 Task: Look for space in Carlet, Spain from 2nd August, 2023 to 12th August, 2023 for 2 adults in price range Rs.5000 to Rs.10000. Place can be private room with 1  bedroom having 1 bed and 1 bathroom. Property type can be house, flat, guest house, hotel. Booking option can be shelf check-in. Required host language is English.
Action: Mouse moved to (278, 162)
Screenshot: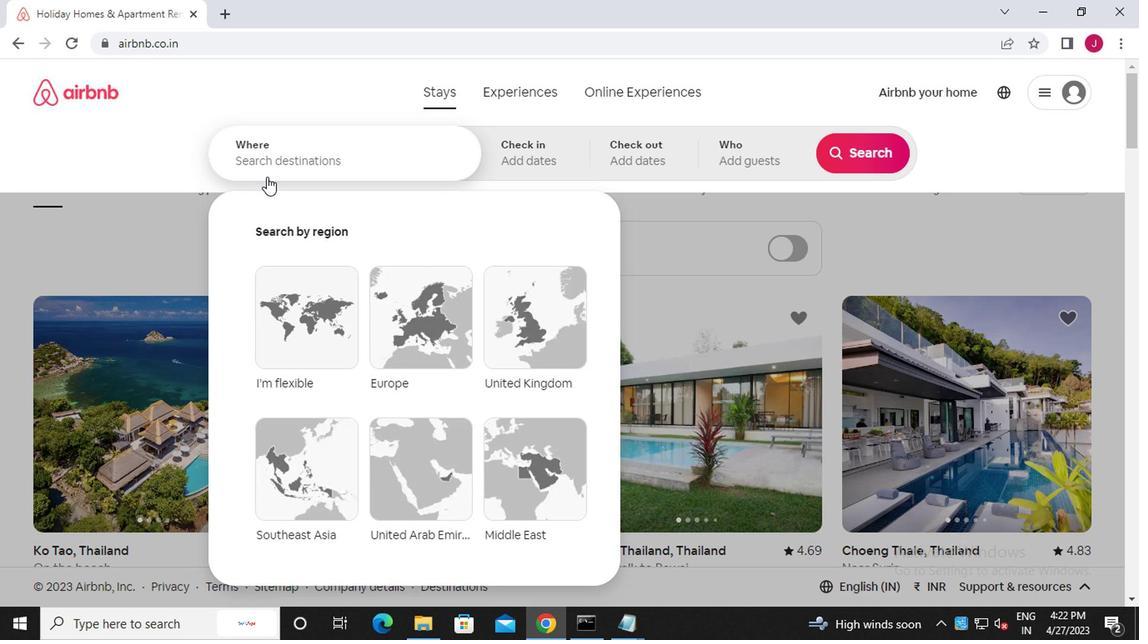 
Action: Mouse pressed left at (278, 162)
Screenshot: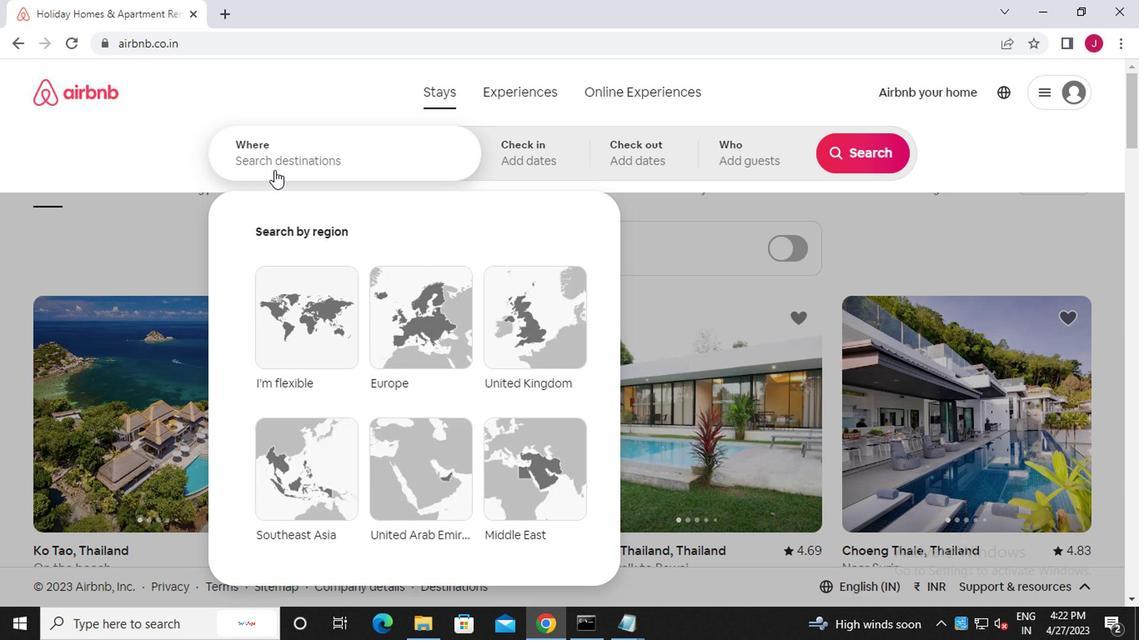
Action: Key pressed c<Key.caps_lock>arlet,<Key.caps_lock>s<Key.caps_lock>pain
Screenshot: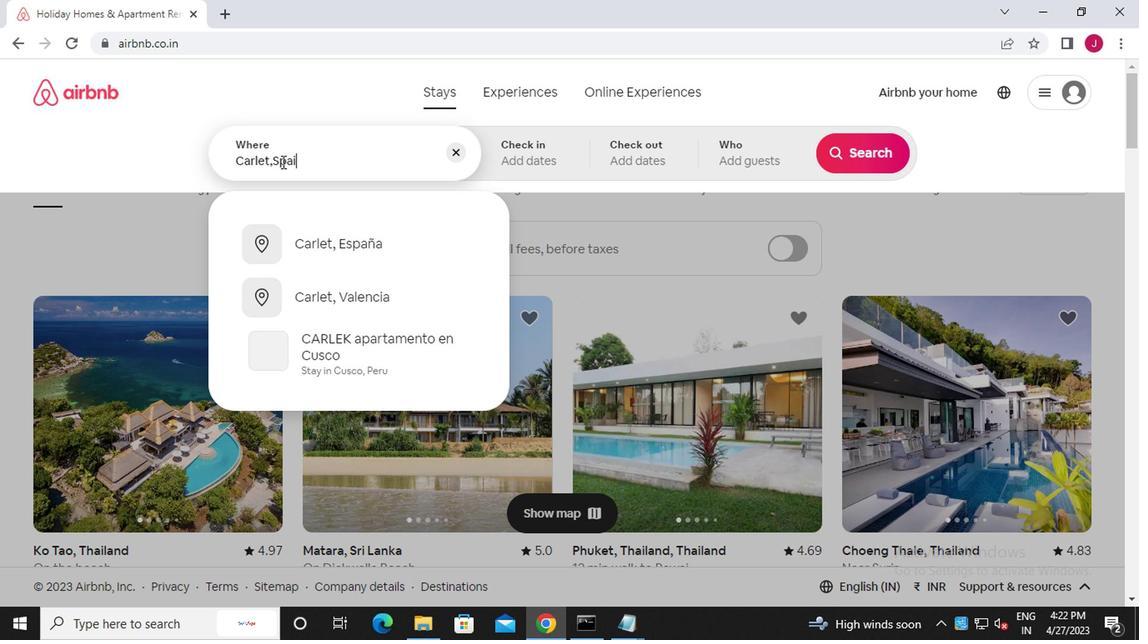 
Action: Mouse moved to (528, 150)
Screenshot: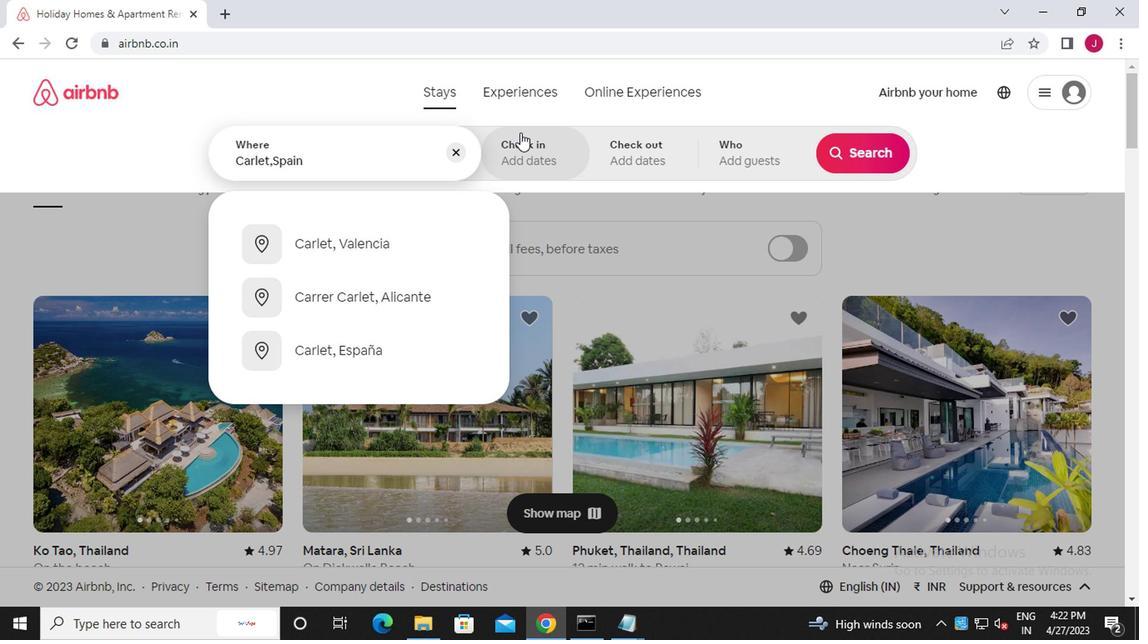 
Action: Mouse pressed left at (528, 150)
Screenshot: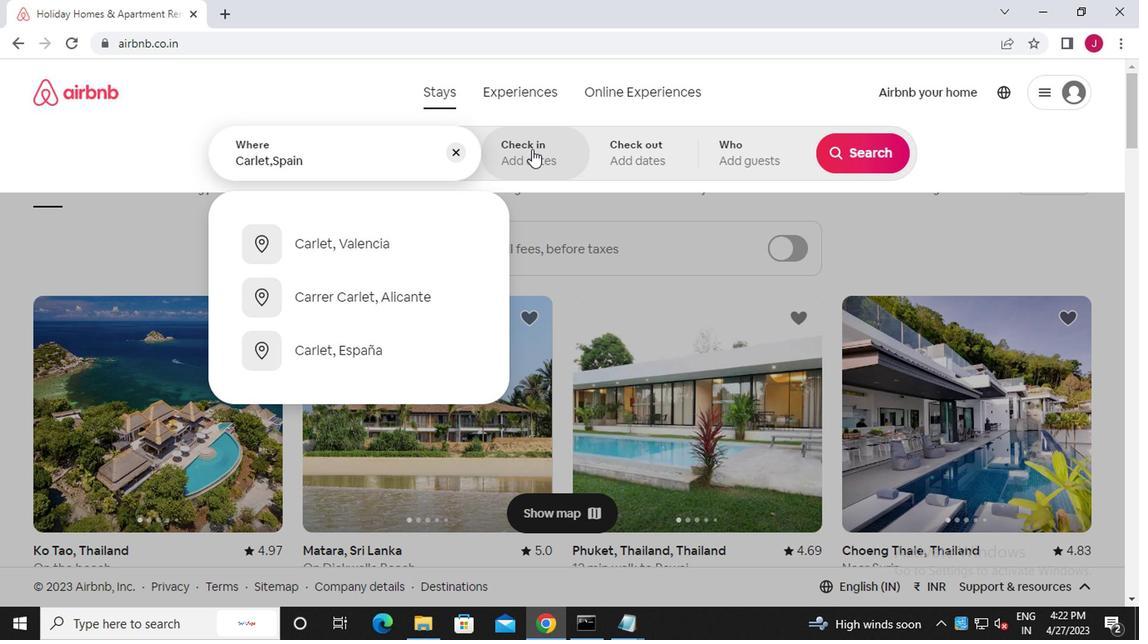 
Action: Mouse moved to (854, 290)
Screenshot: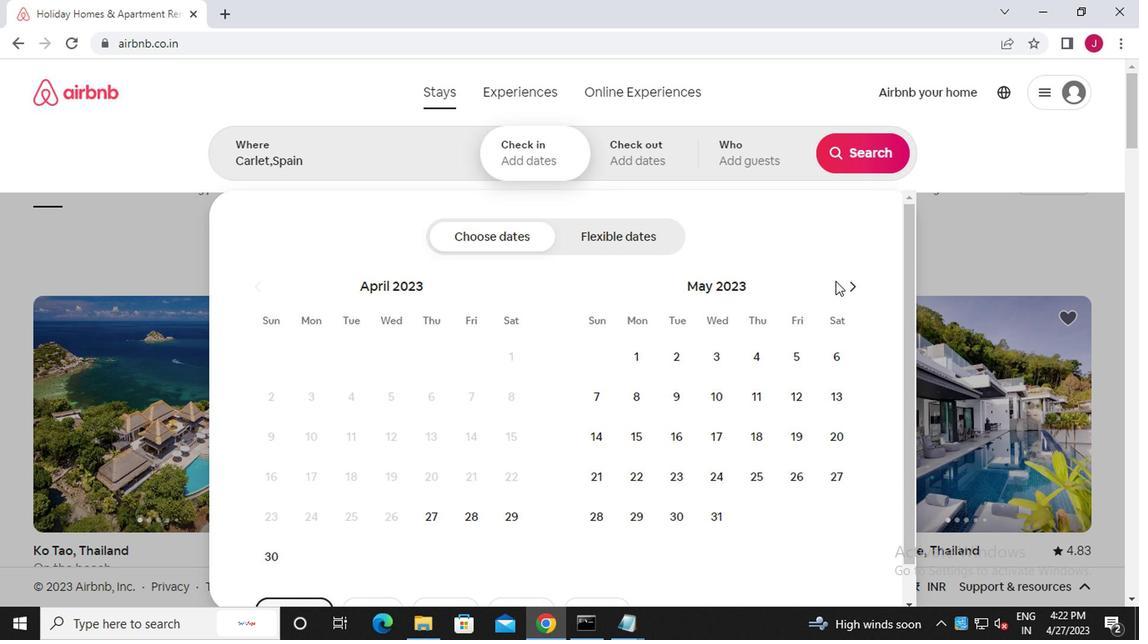 
Action: Mouse pressed left at (854, 290)
Screenshot: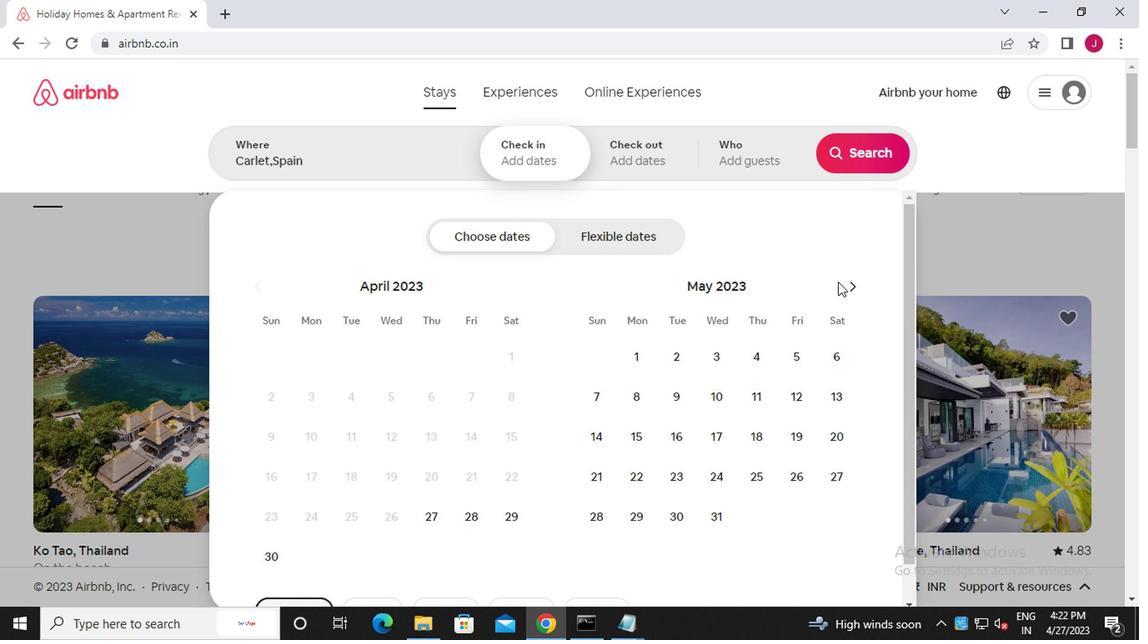 
Action: Mouse moved to (851, 288)
Screenshot: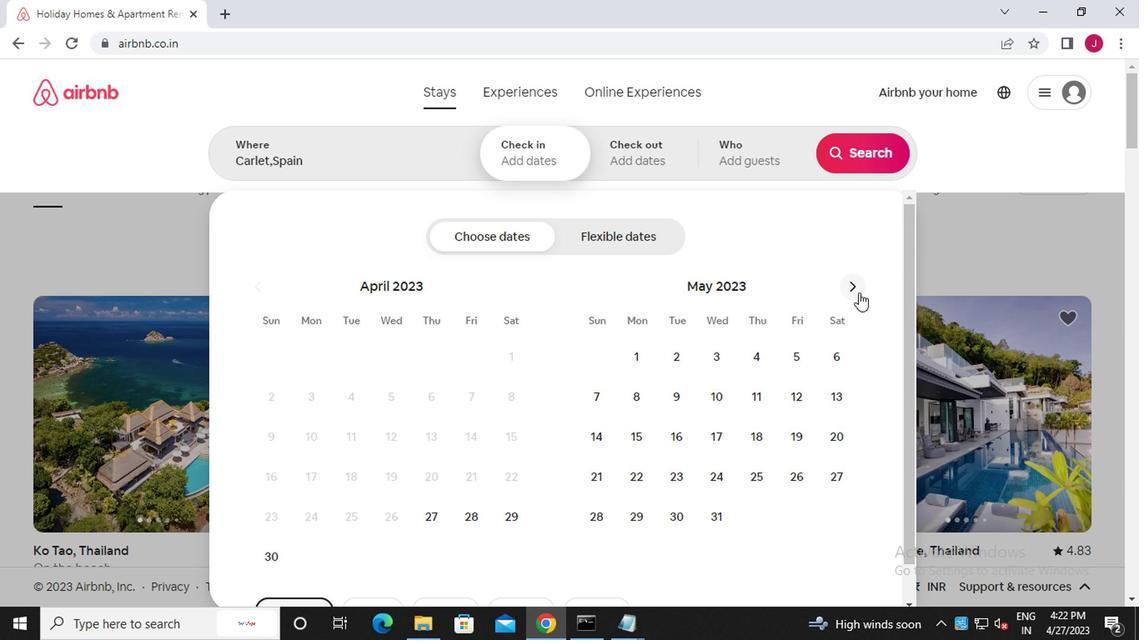 
Action: Mouse pressed left at (851, 288)
Screenshot: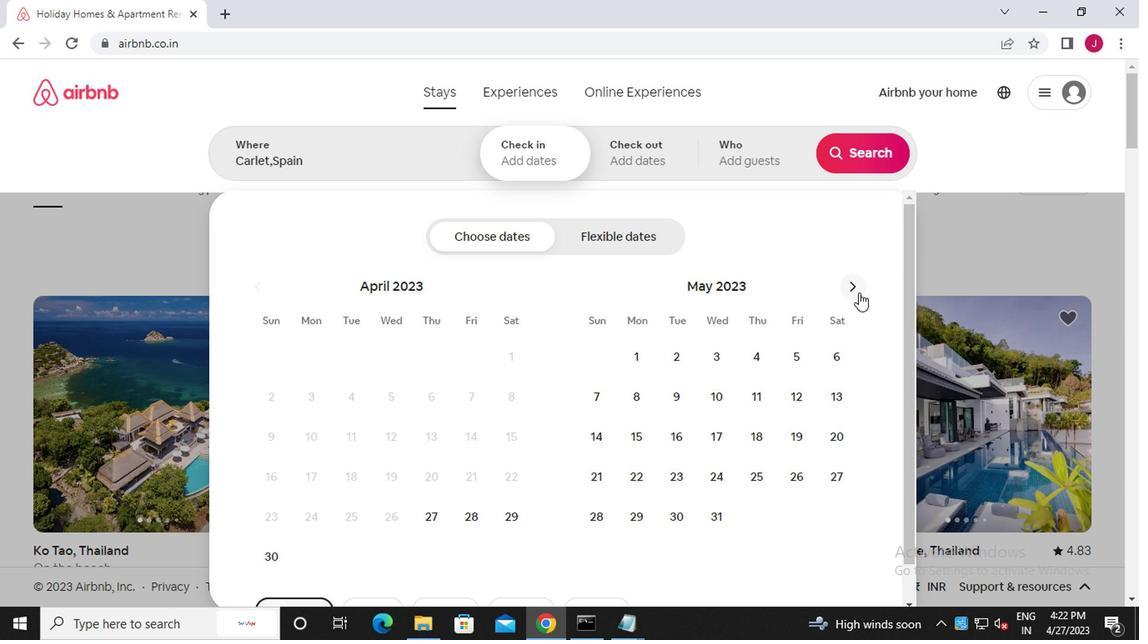 
Action: Mouse pressed left at (851, 288)
Screenshot: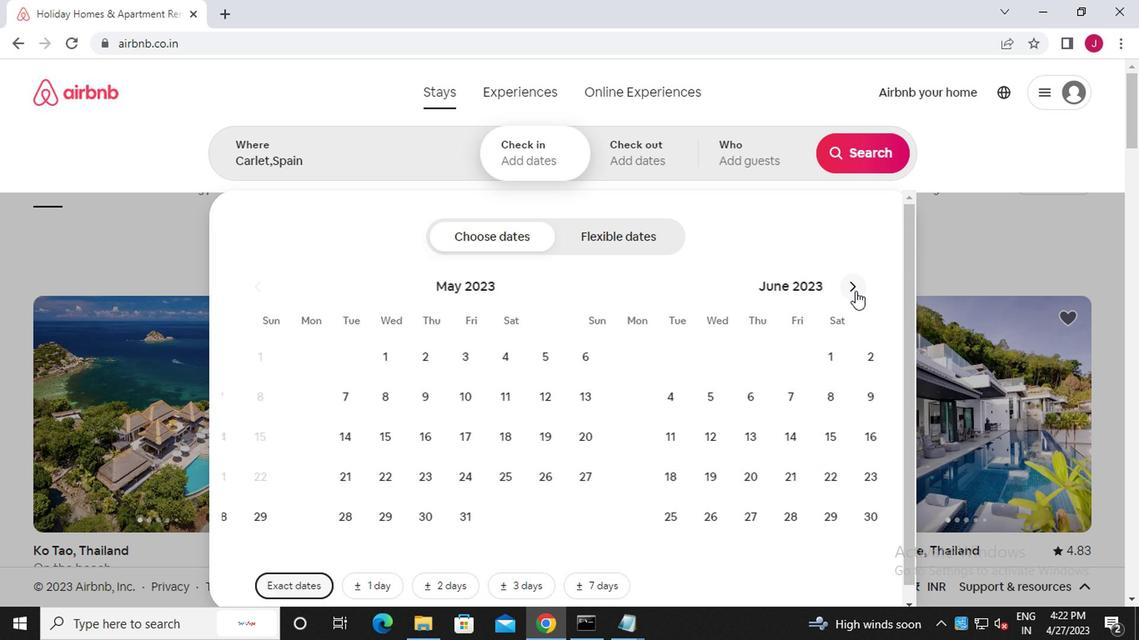 
Action: Mouse pressed left at (851, 288)
Screenshot: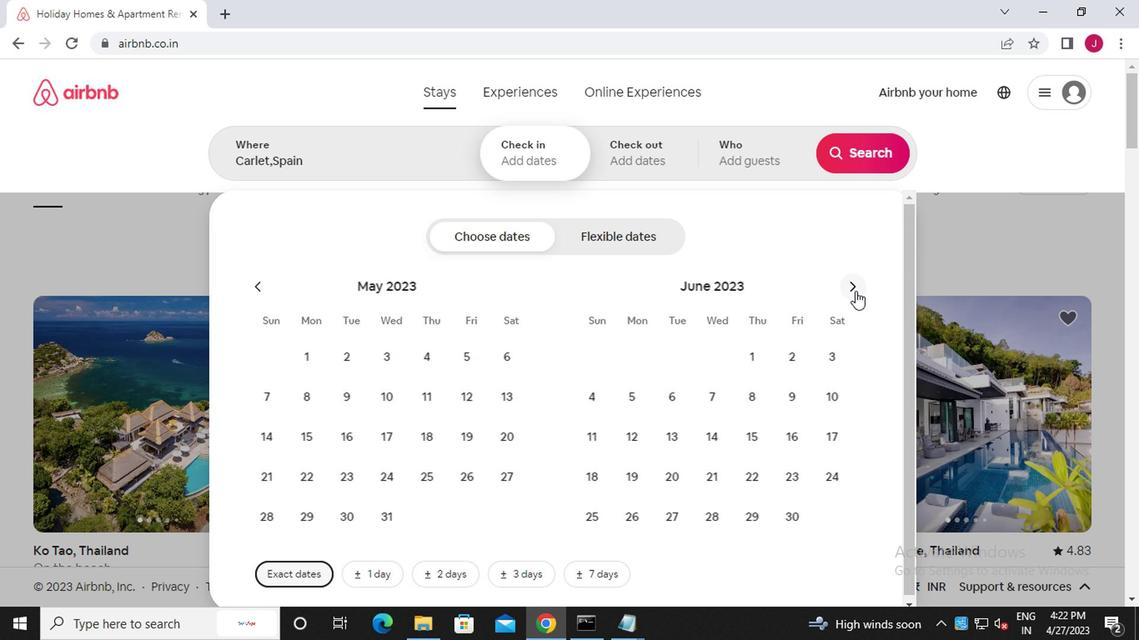 
Action: Mouse moved to (720, 347)
Screenshot: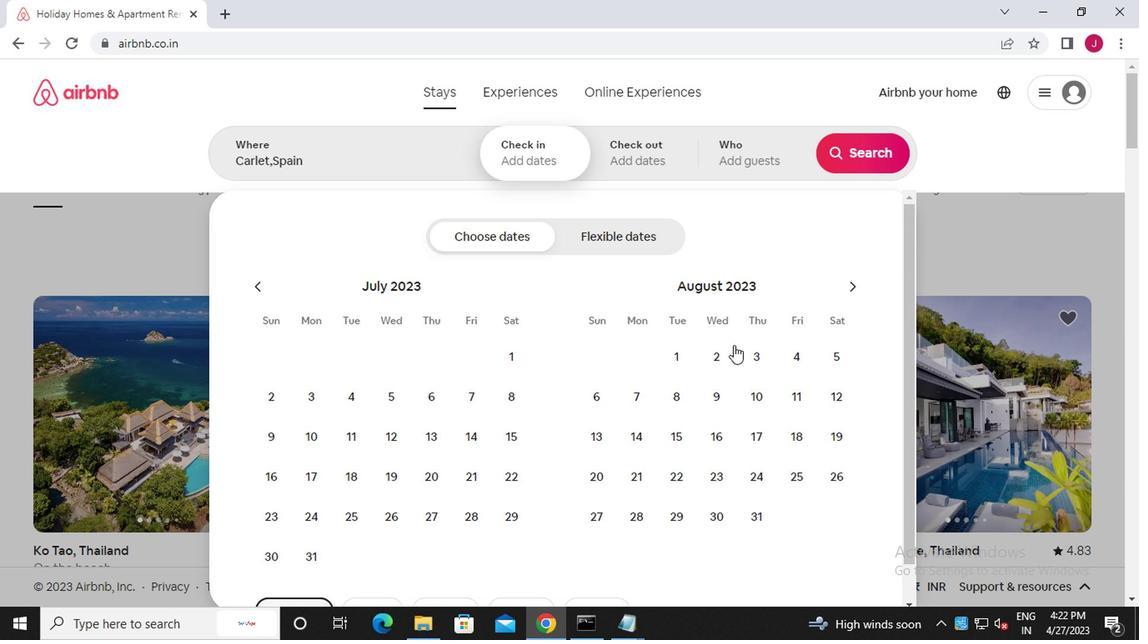 
Action: Mouse pressed left at (720, 347)
Screenshot: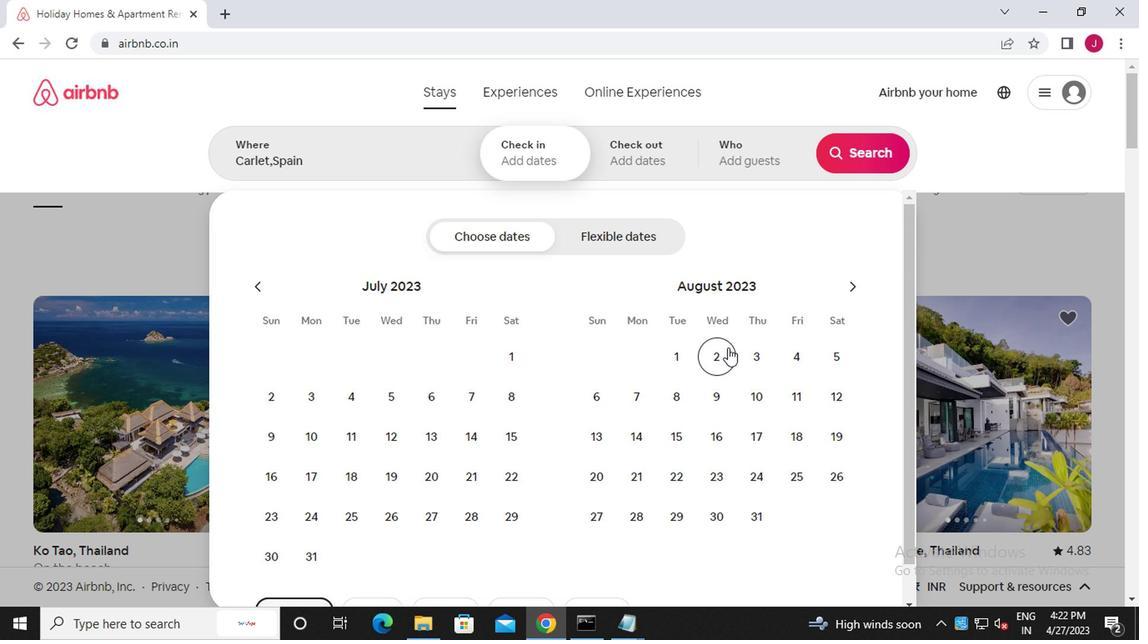 
Action: Mouse moved to (828, 386)
Screenshot: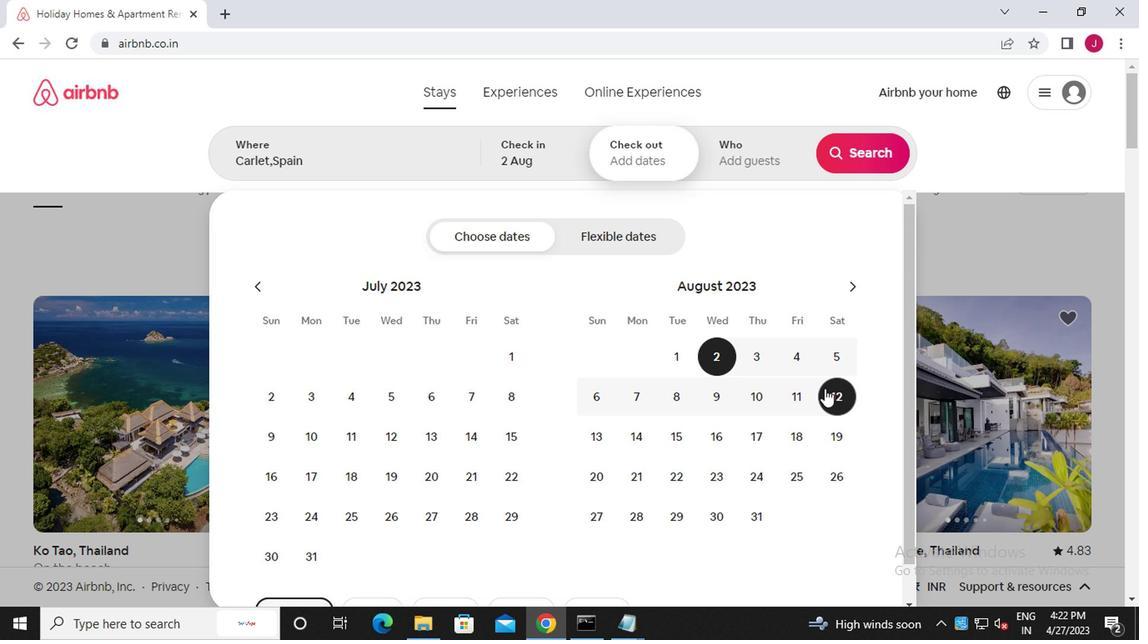 
Action: Mouse pressed left at (828, 386)
Screenshot: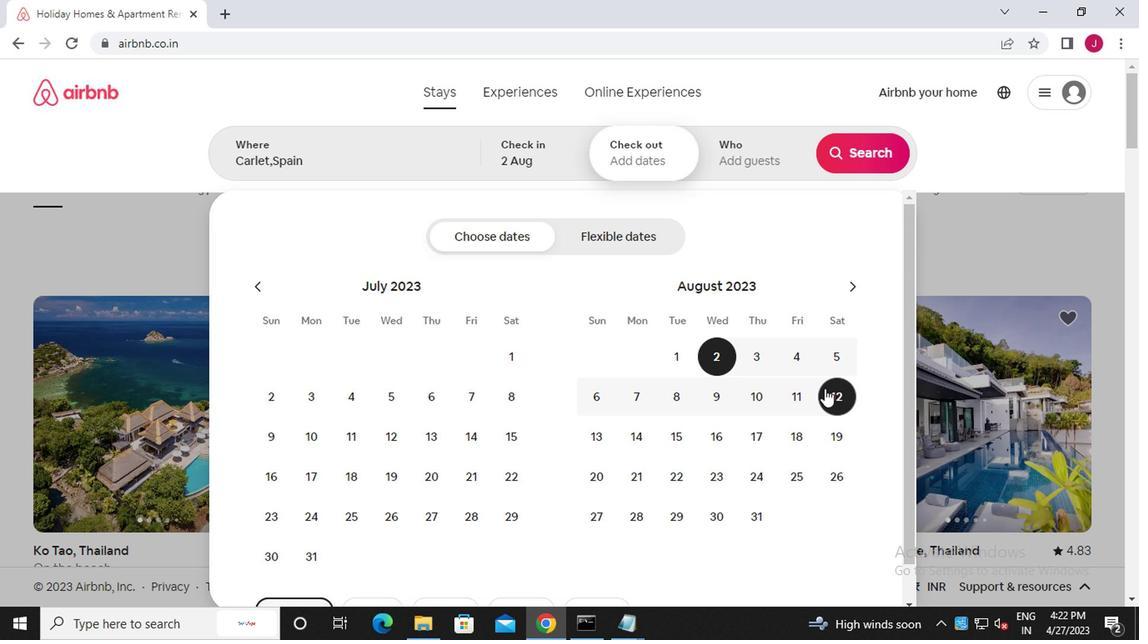 
Action: Mouse moved to (752, 158)
Screenshot: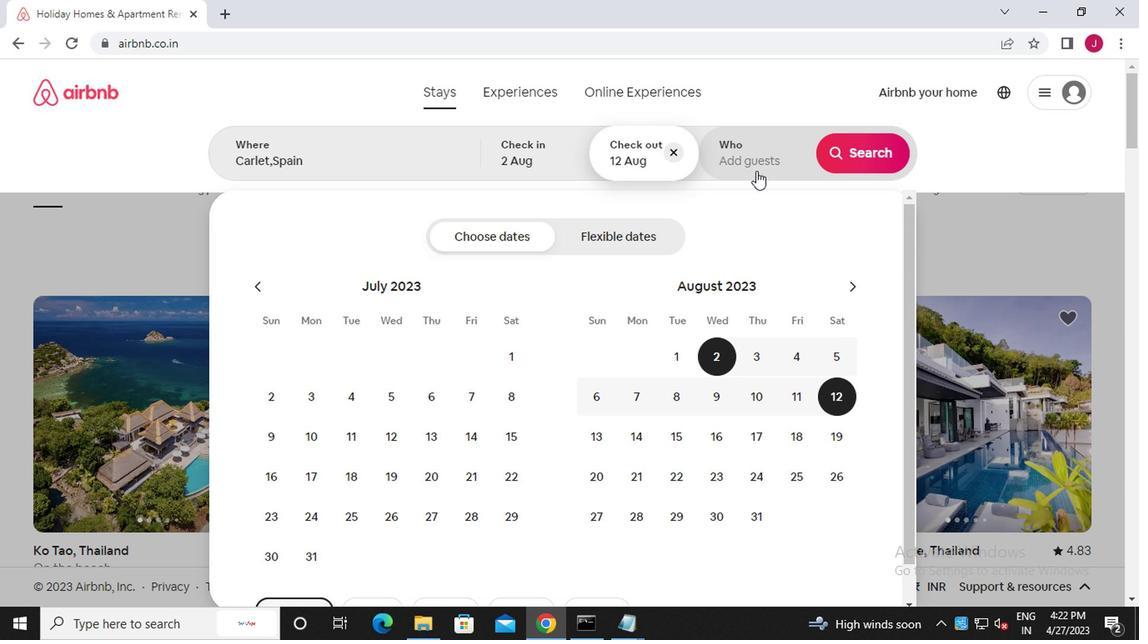 
Action: Mouse pressed left at (752, 158)
Screenshot: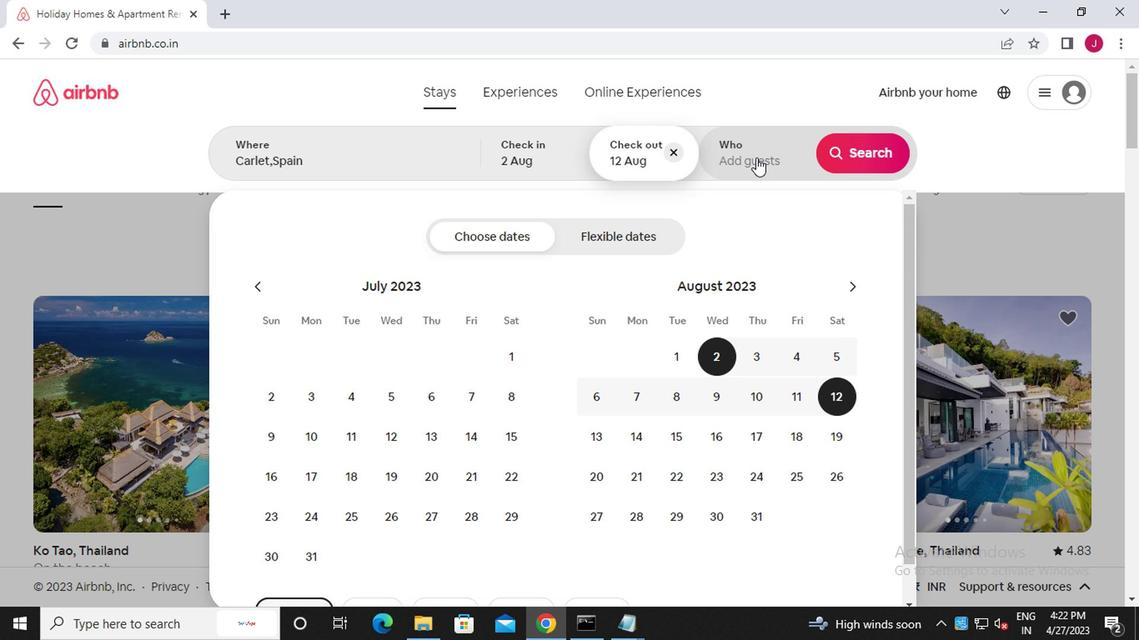 
Action: Mouse moved to (863, 245)
Screenshot: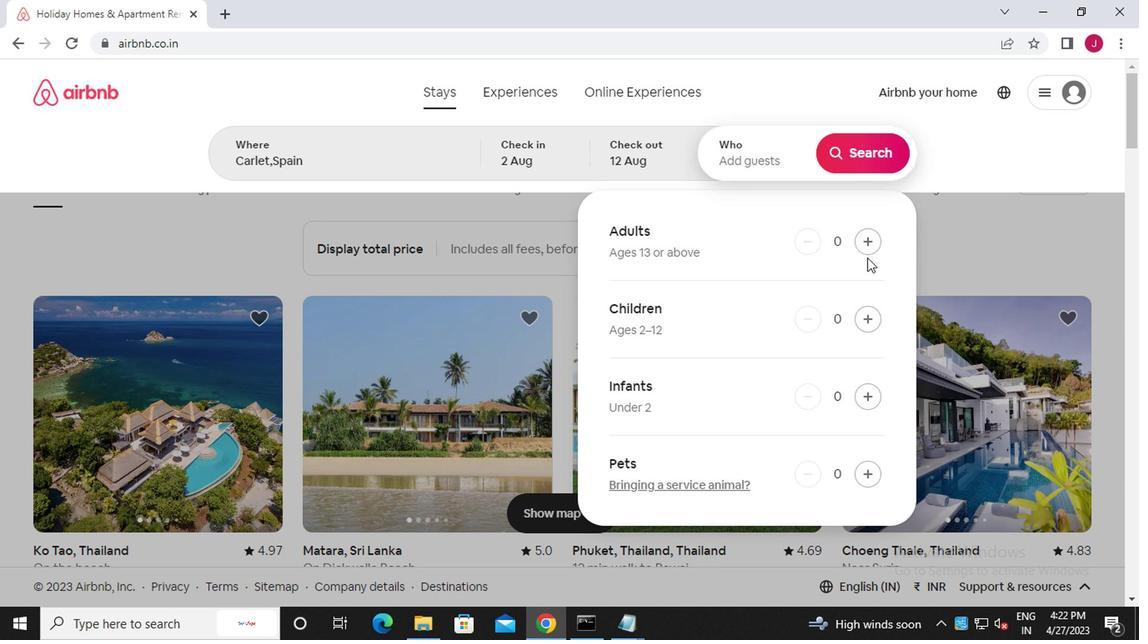 
Action: Mouse pressed left at (863, 245)
Screenshot: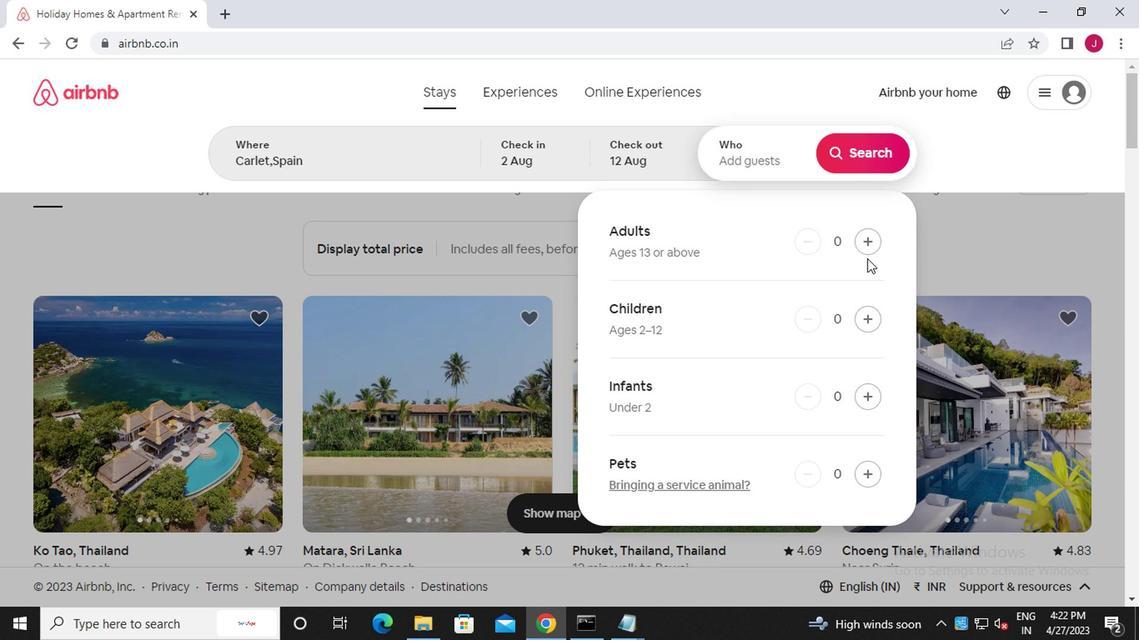 
Action: Mouse pressed left at (863, 245)
Screenshot: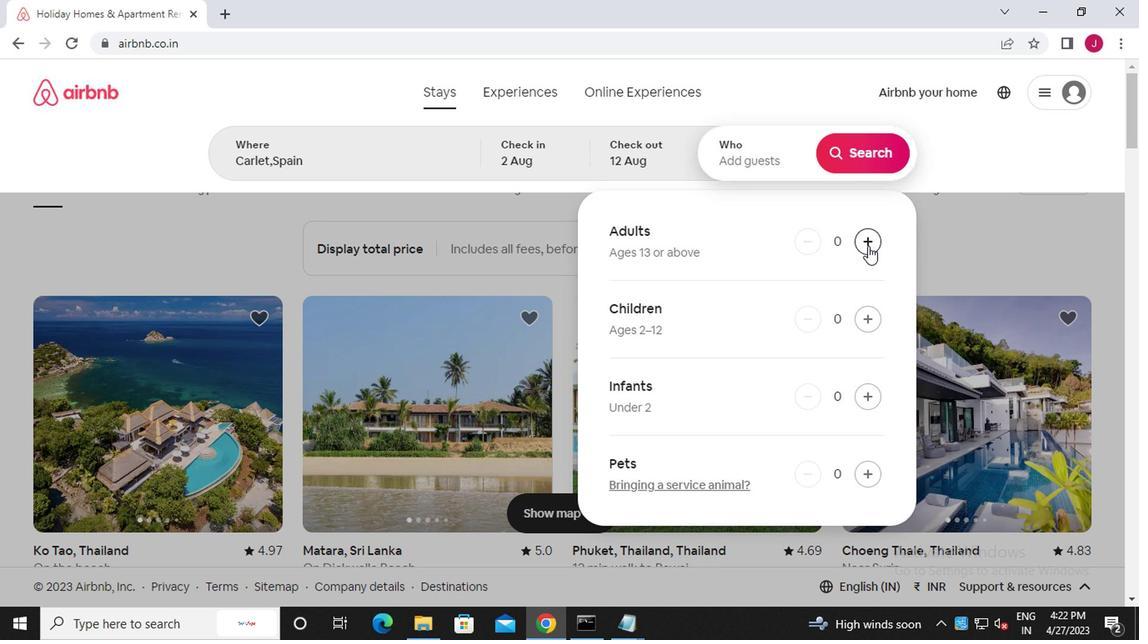 
Action: Mouse moved to (851, 148)
Screenshot: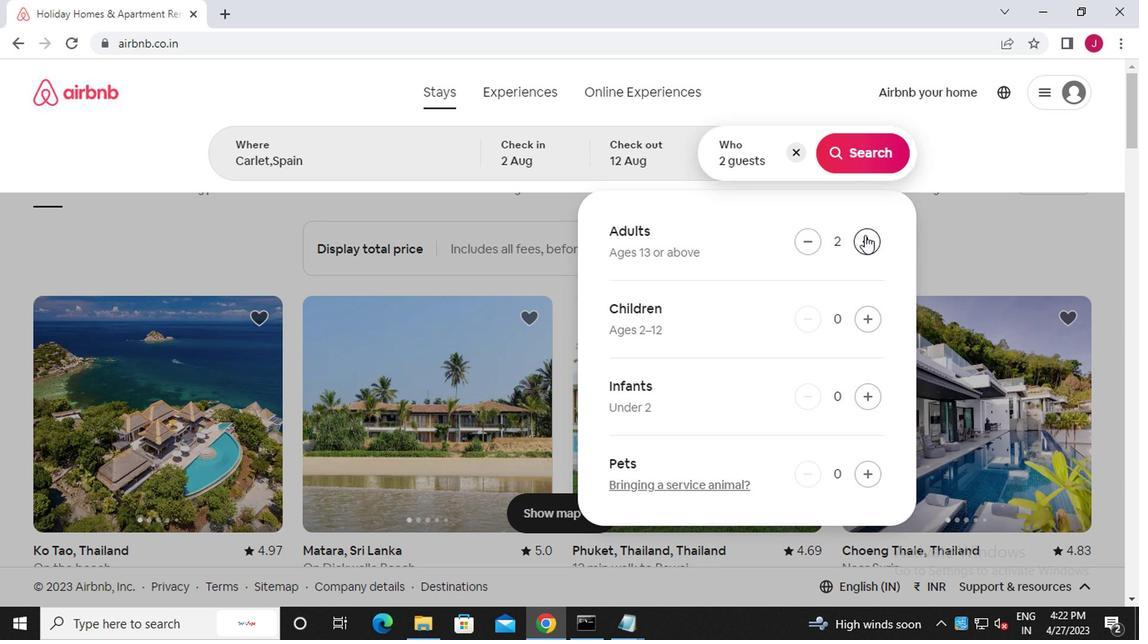 
Action: Mouse pressed left at (851, 148)
Screenshot: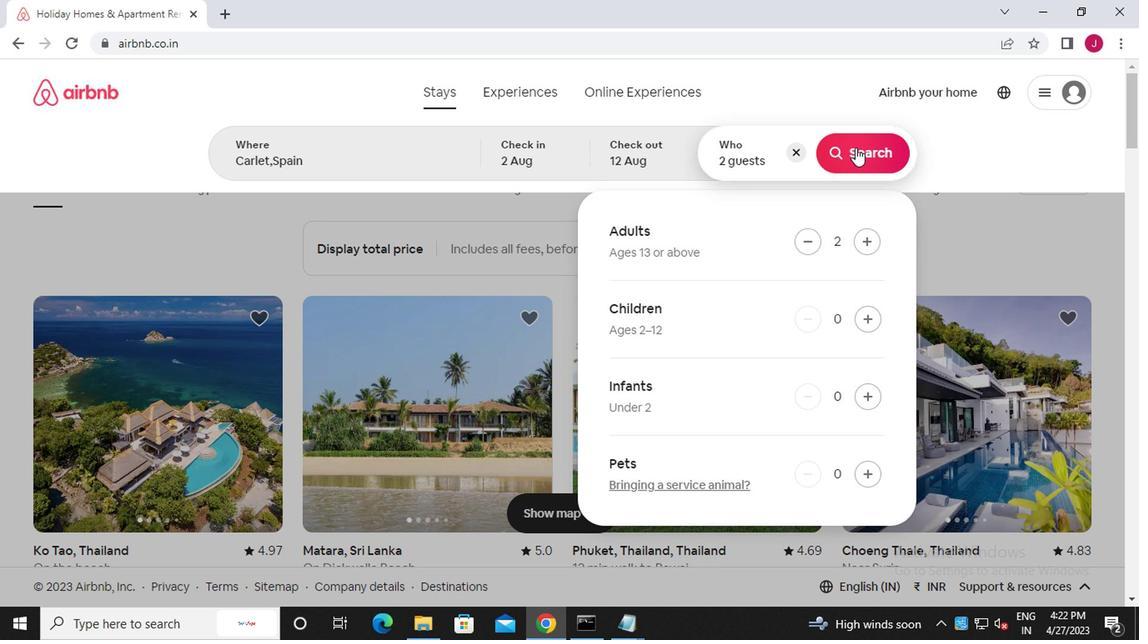 
Action: Mouse moved to (1063, 160)
Screenshot: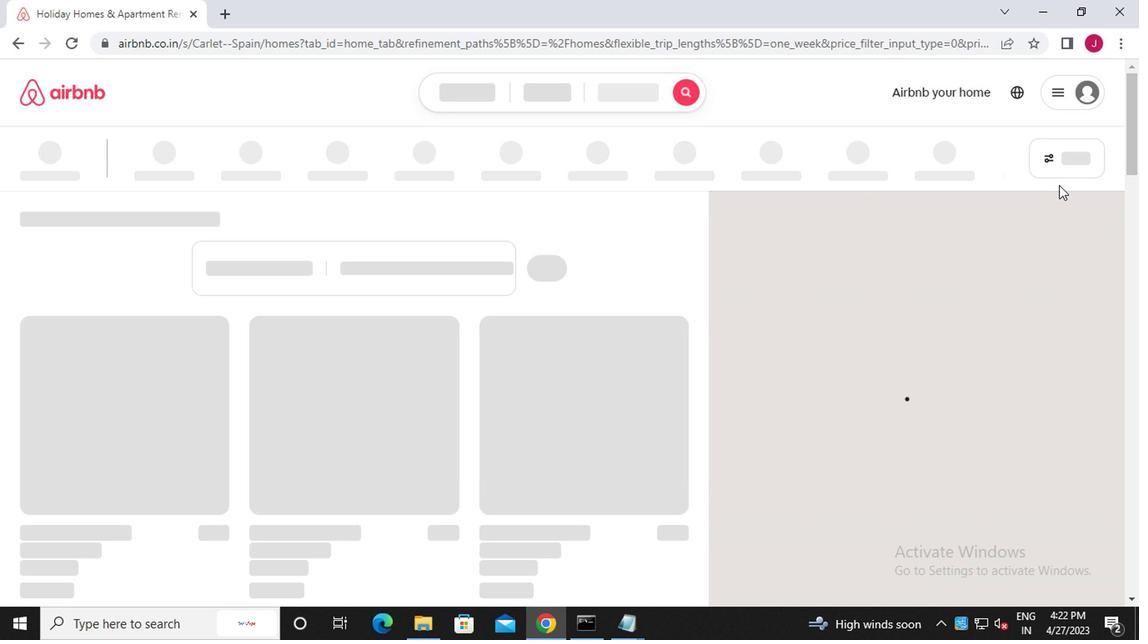 
Action: Mouse pressed left at (1063, 160)
Screenshot: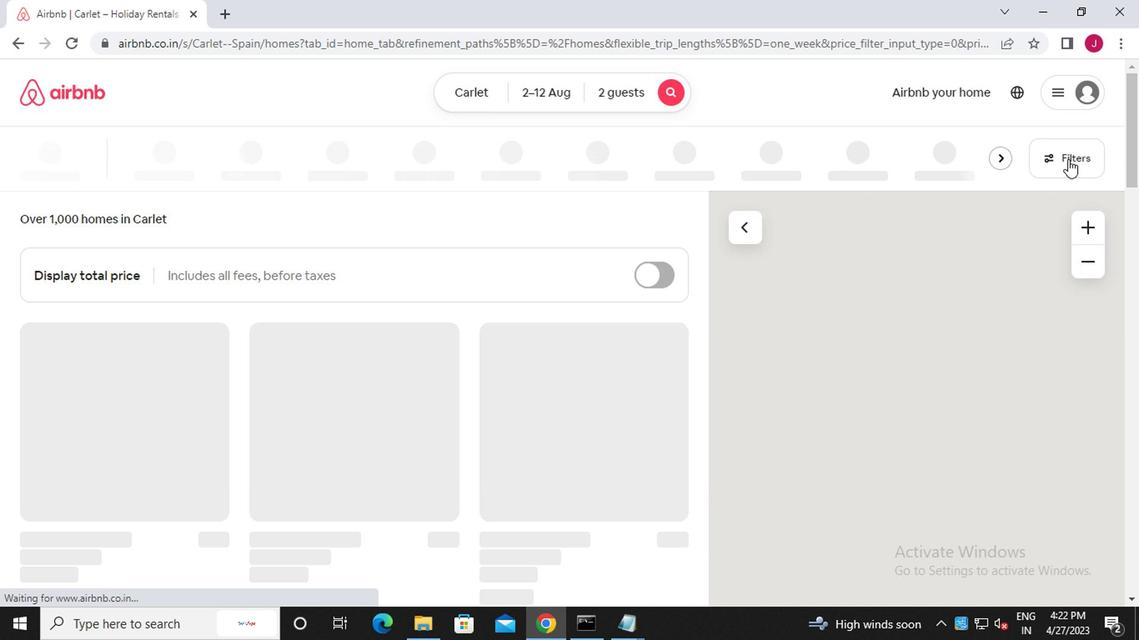 
Action: Mouse moved to (390, 363)
Screenshot: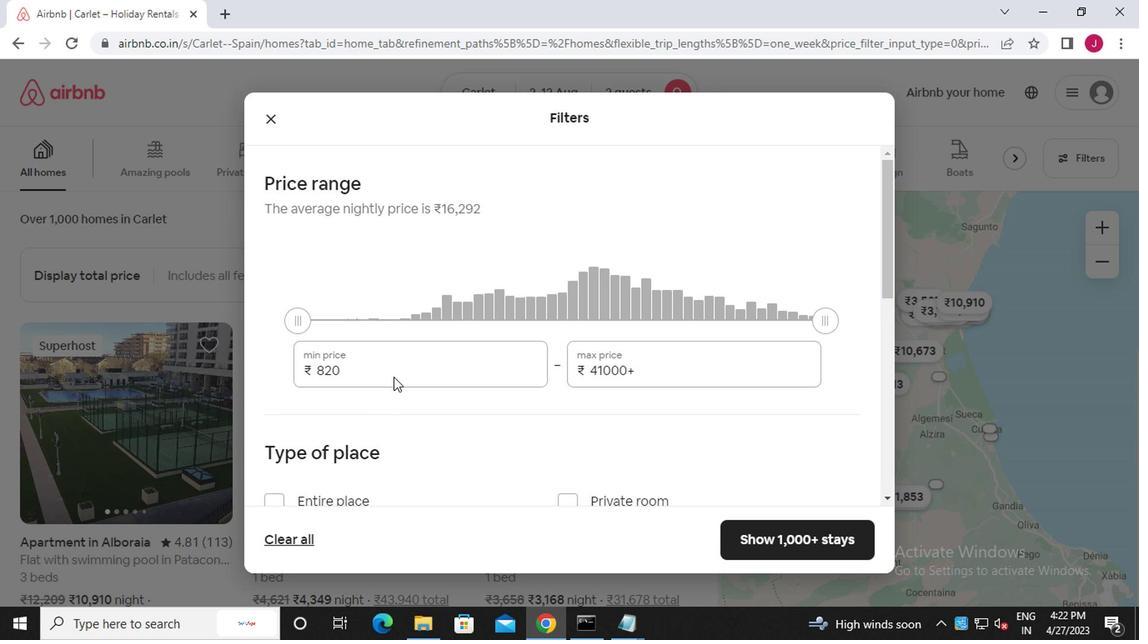 
Action: Mouse pressed left at (390, 363)
Screenshot: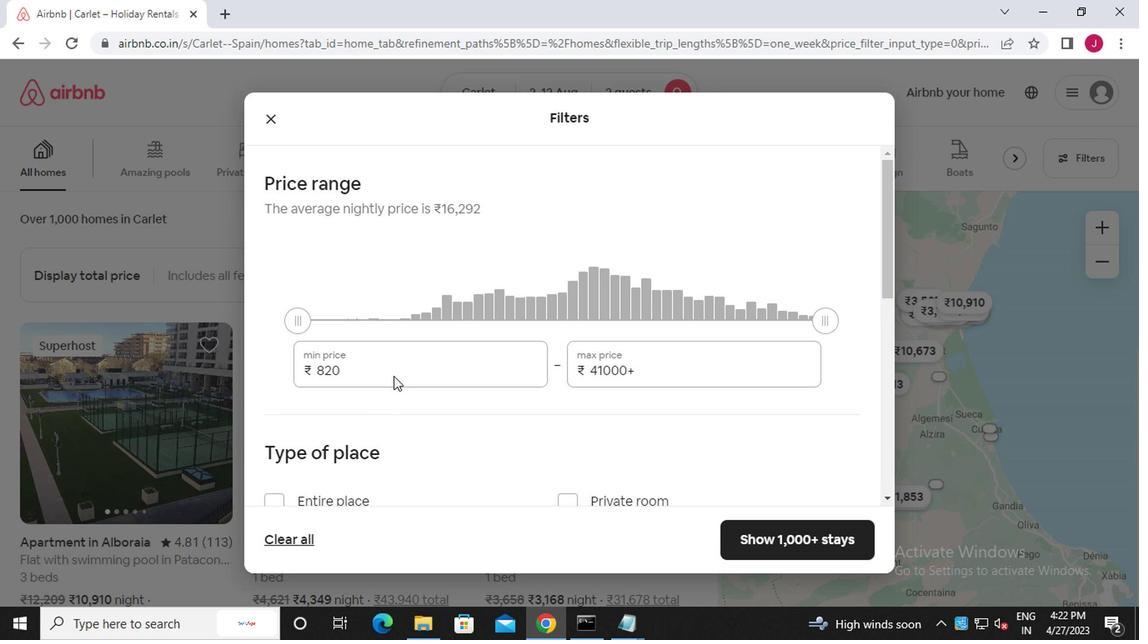 
Action: Mouse moved to (380, 358)
Screenshot: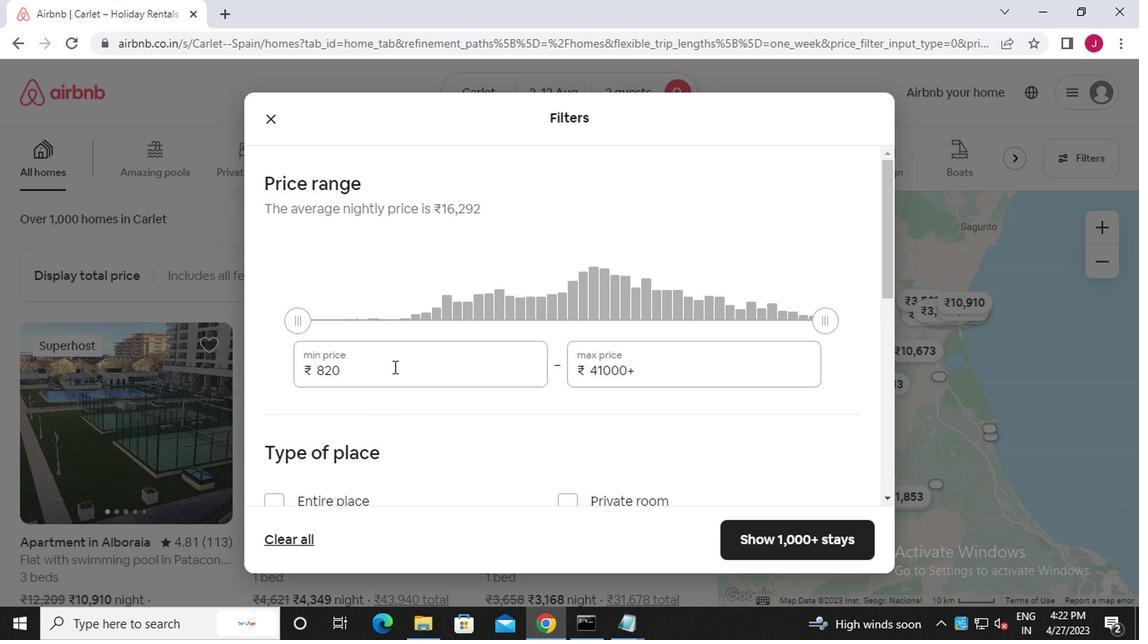
Action: Key pressed <Key.backspace><Key.backspace><Key.backspace><Key.backspace><Key.backspace><Key.backspace><Key.backspace><<101>><<96>><<96>><<96>>
Screenshot: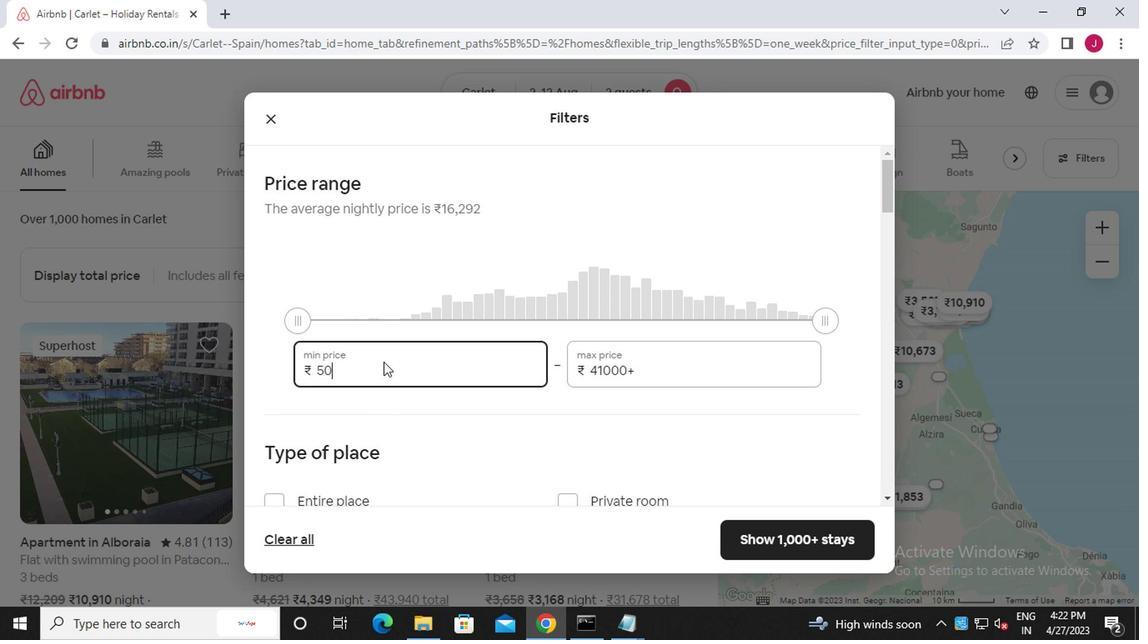 
Action: Mouse moved to (644, 372)
Screenshot: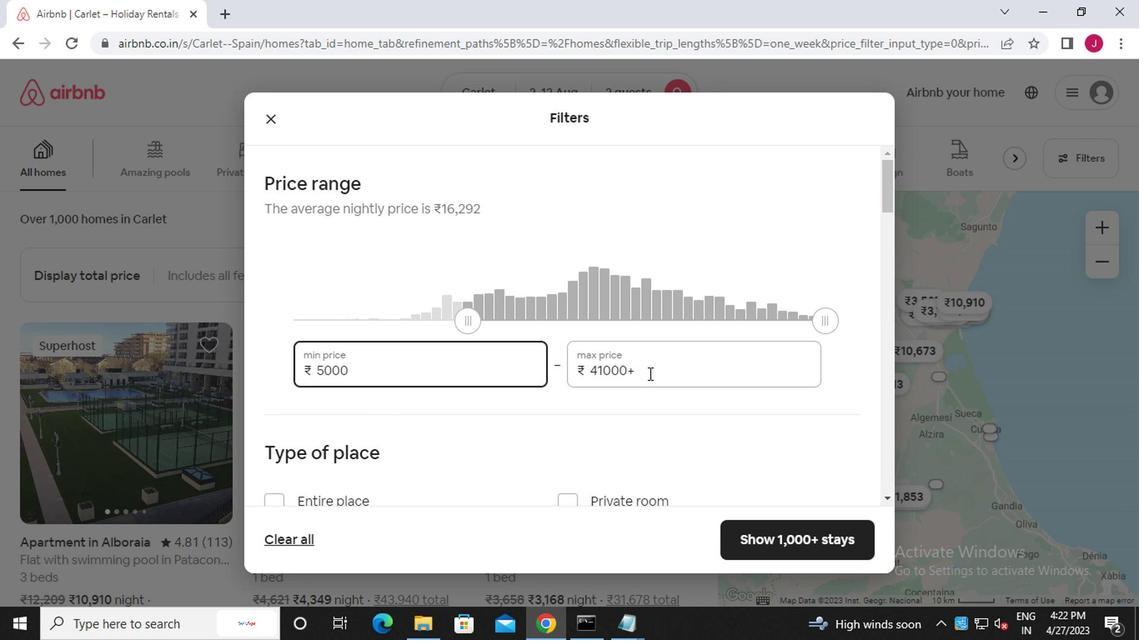 
Action: Mouse pressed left at (644, 372)
Screenshot: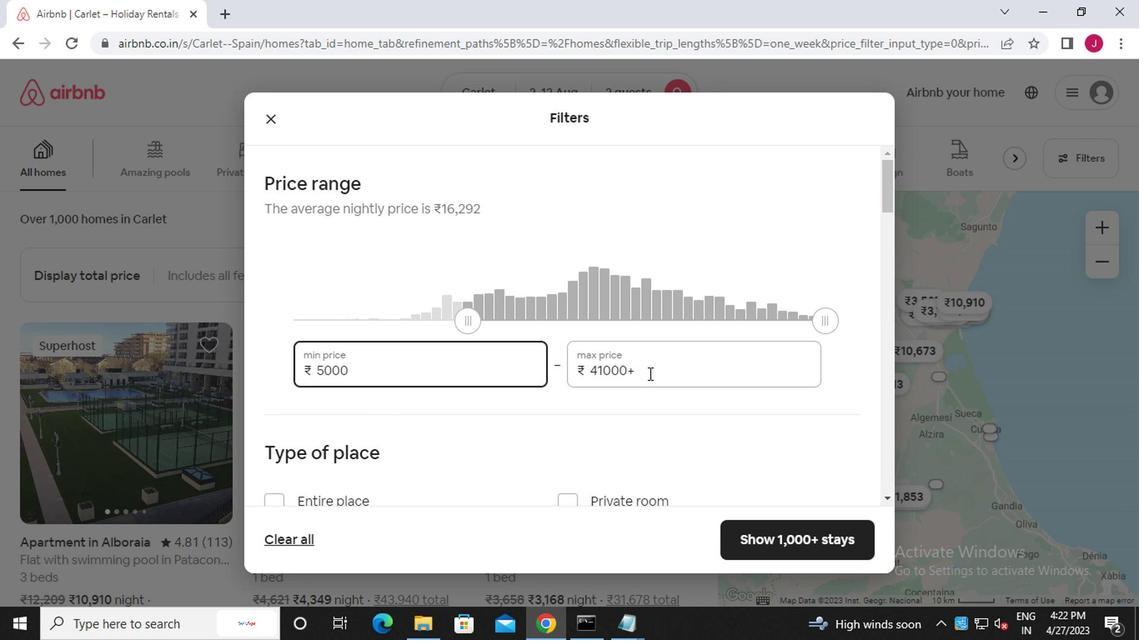 
Action: Mouse moved to (644, 372)
Screenshot: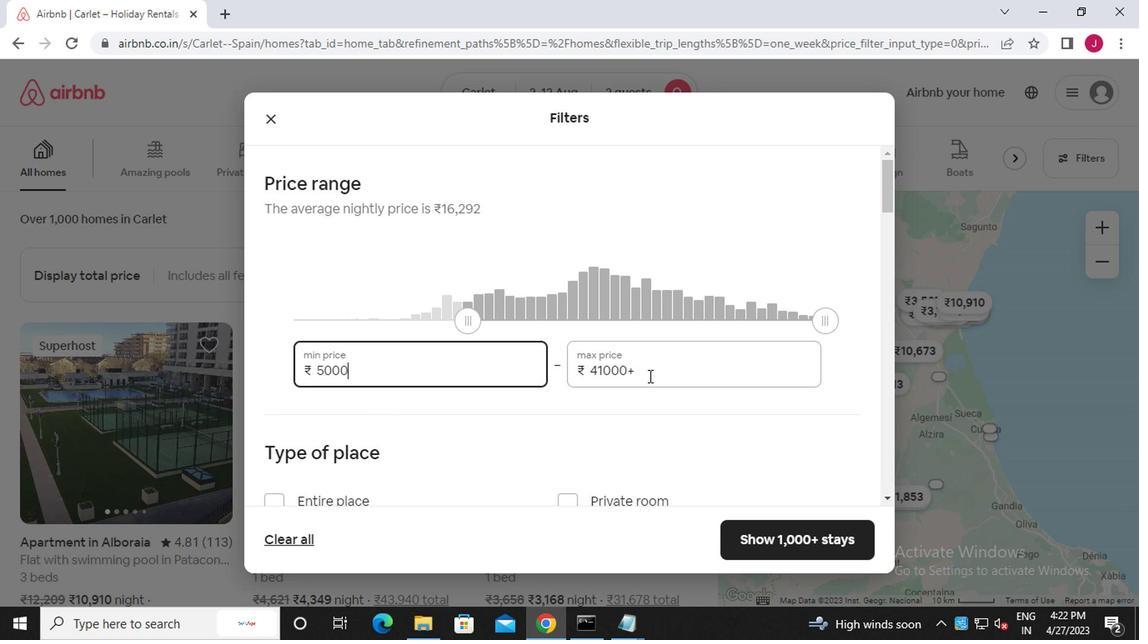 
Action: Key pressed <Key.backspace><Key.backspace><Key.backspace><Key.backspace><Key.backspace><Key.backspace><Key.backspace><Key.backspace><Key.backspace><Key.backspace><Key.backspace><Key.backspace><<97>><<96>><<96>><<96>><<96>>
Screenshot: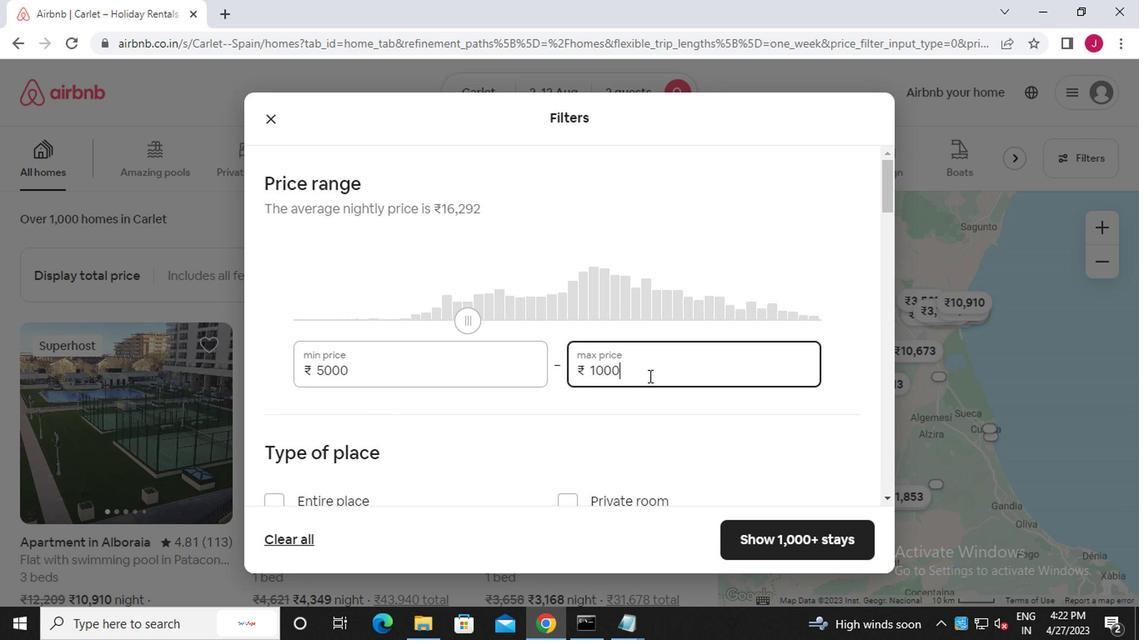 
Action: Mouse scrolled (644, 371) with delta (0, 0)
Screenshot: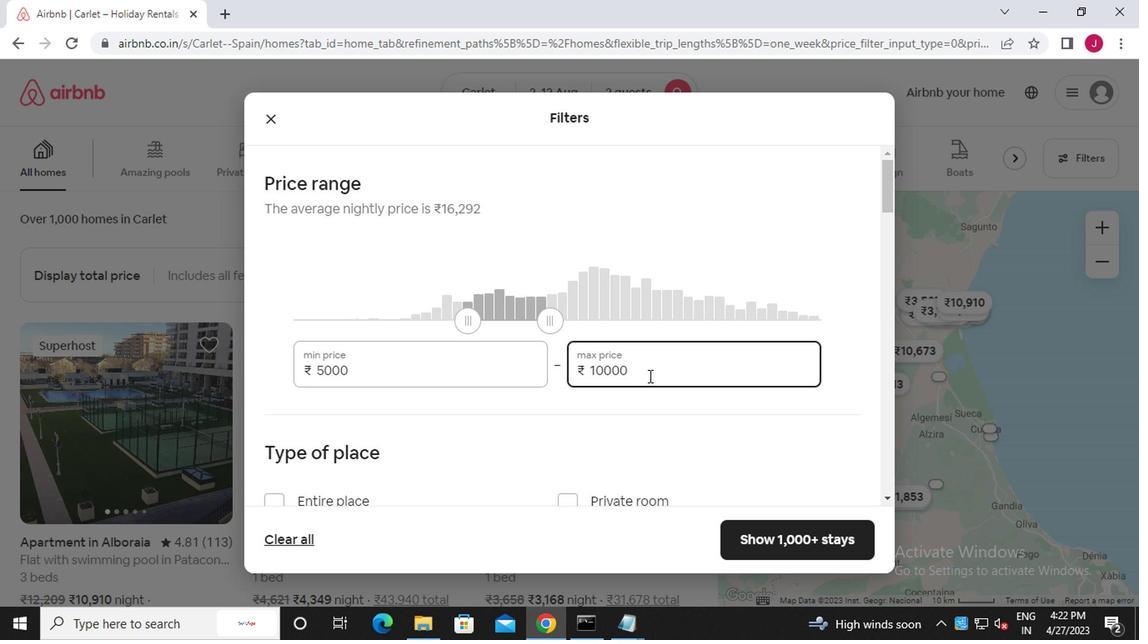
Action: Mouse scrolled (644, 371) with delta (0, 0)
Screenshot: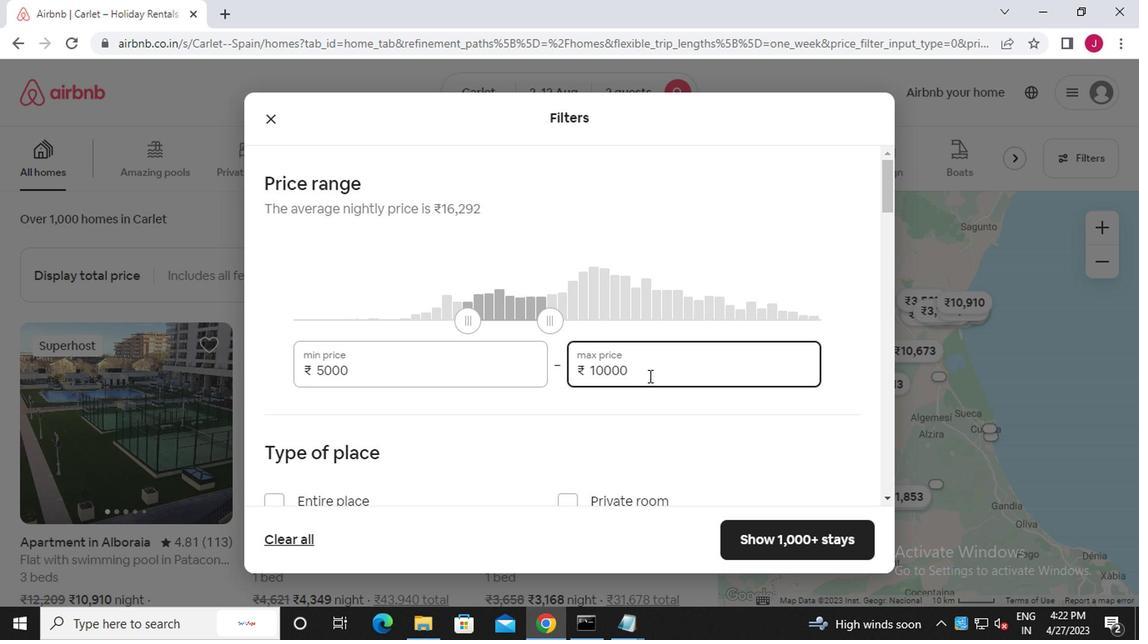 
Action: Mouse scrolled (644, 371) with delta (0, 0)
Screenshot: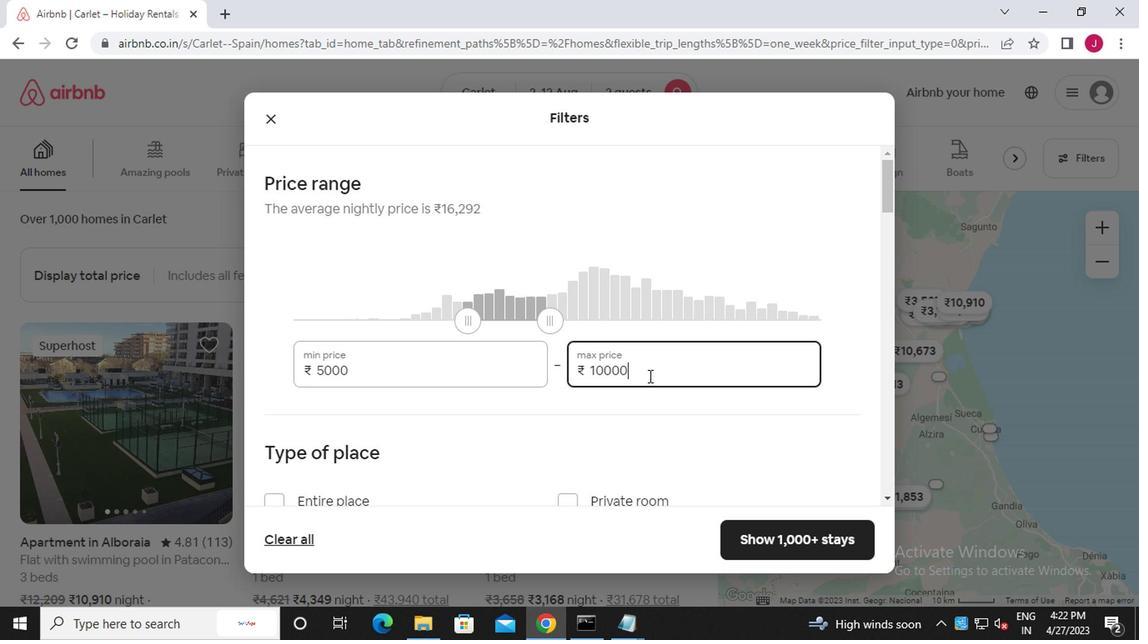 
Action: Mouse moved to (520, 354)
Screenshot: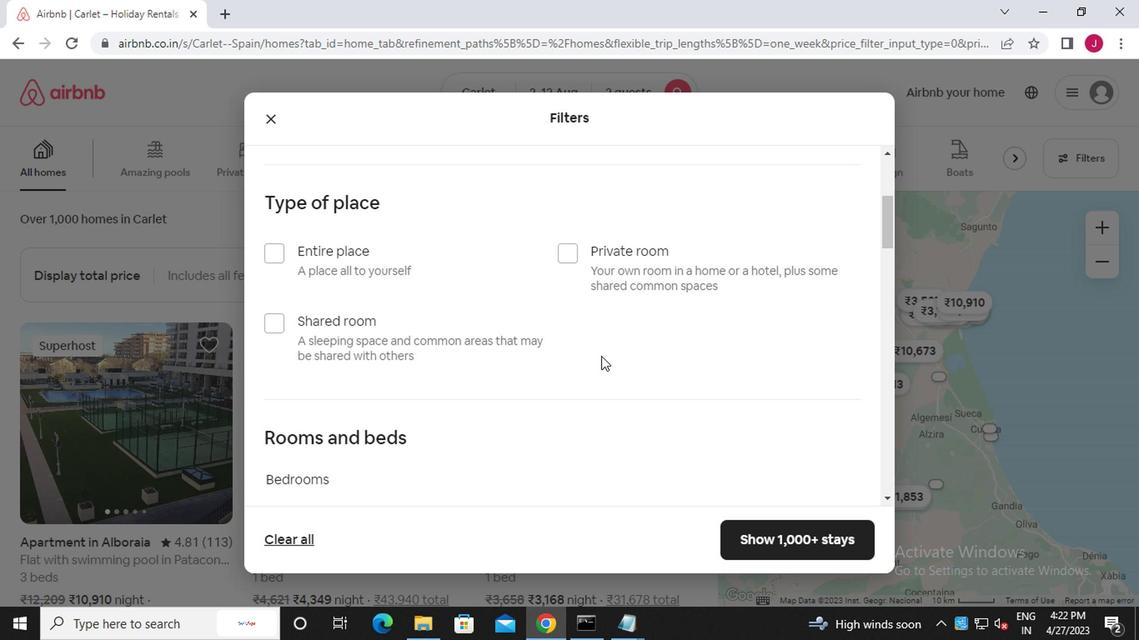 
Action: Mouse scrolled (520, 353) with delta (0, 0)
Screenshot: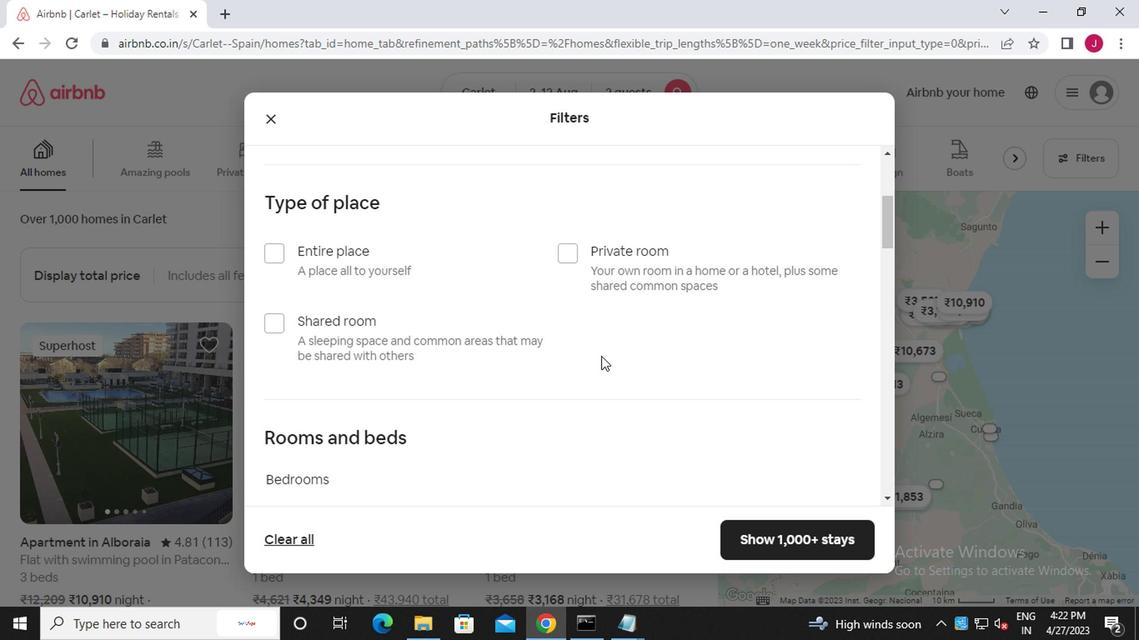 
Action: Mouse moved to (569, 166)
Screenshot: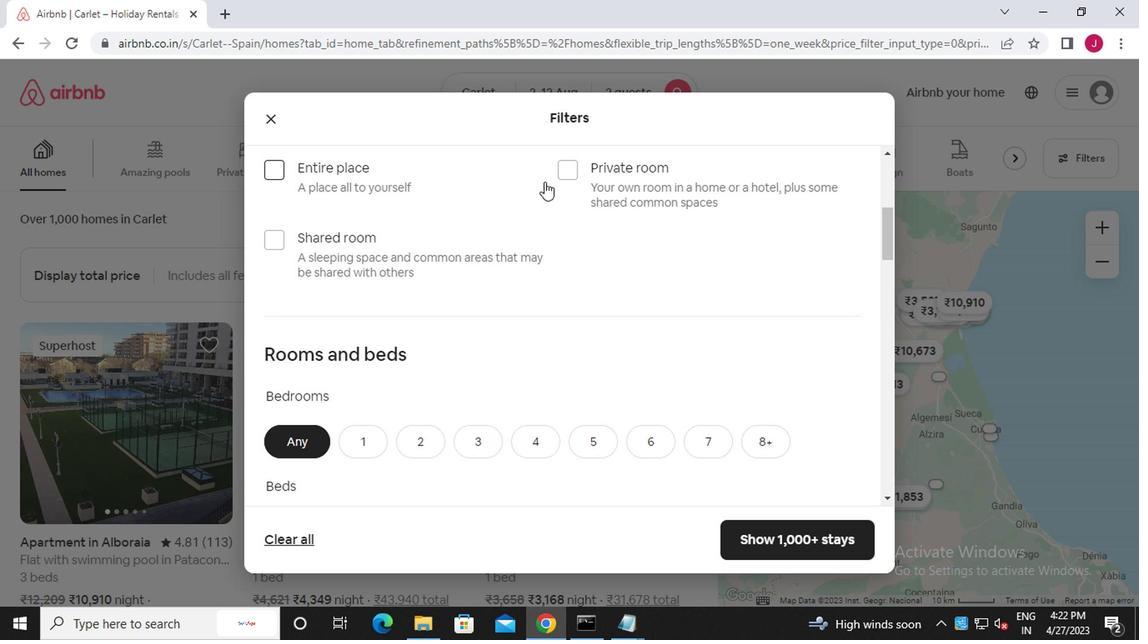 
Action: Mouse pressed left at (569, 166)
Screenshot: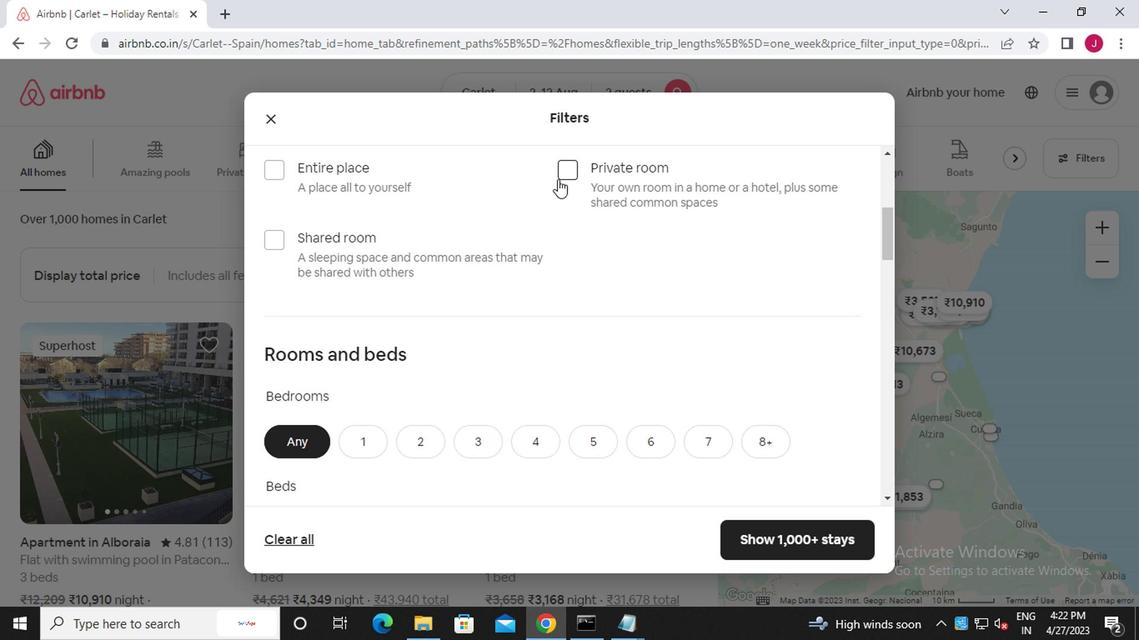 
Action: Mouse moved to (439, 284)
Screenshot: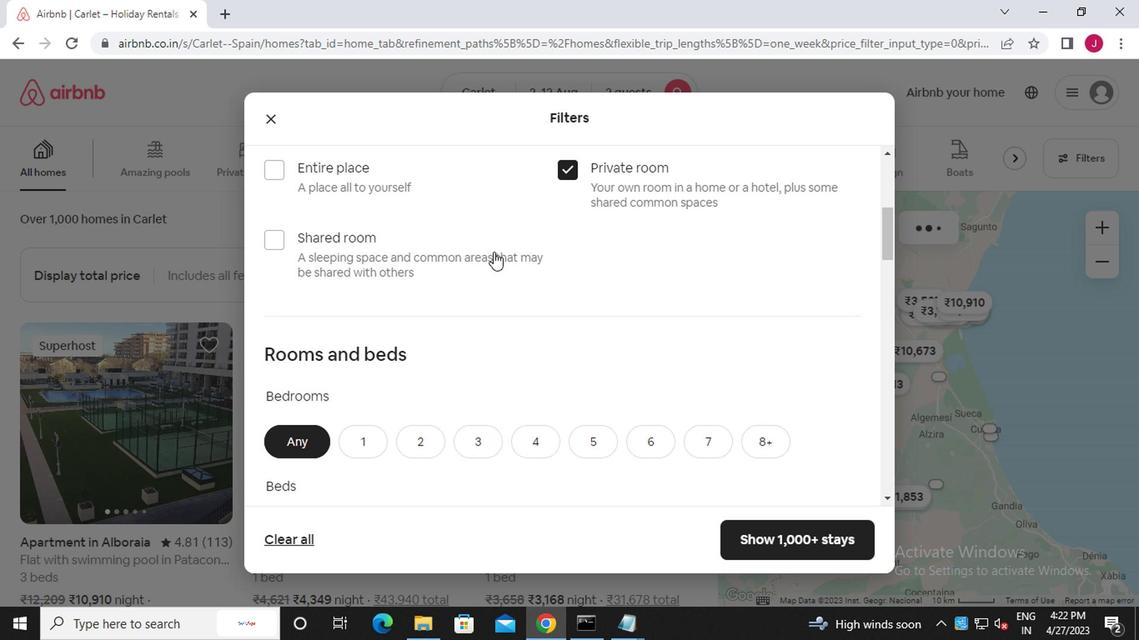 
Action: Mouse scrolled (439, 283) with delta (0, -1)
Screenshot: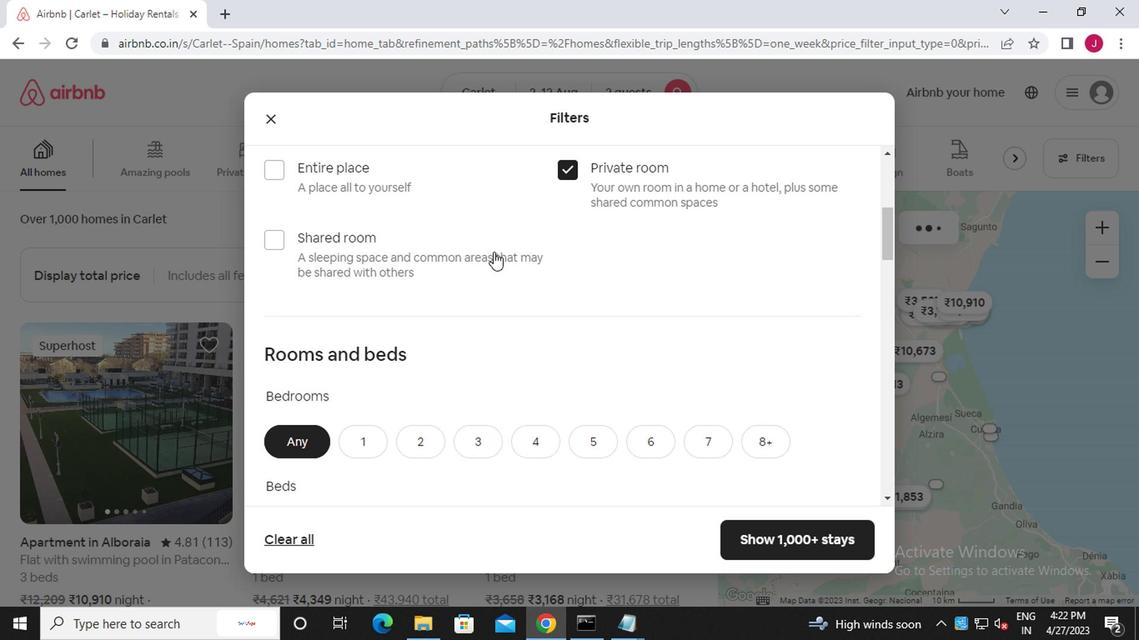 
Action: Mouse scrolled (439, 283) with delta (0, -1)
Screenshot: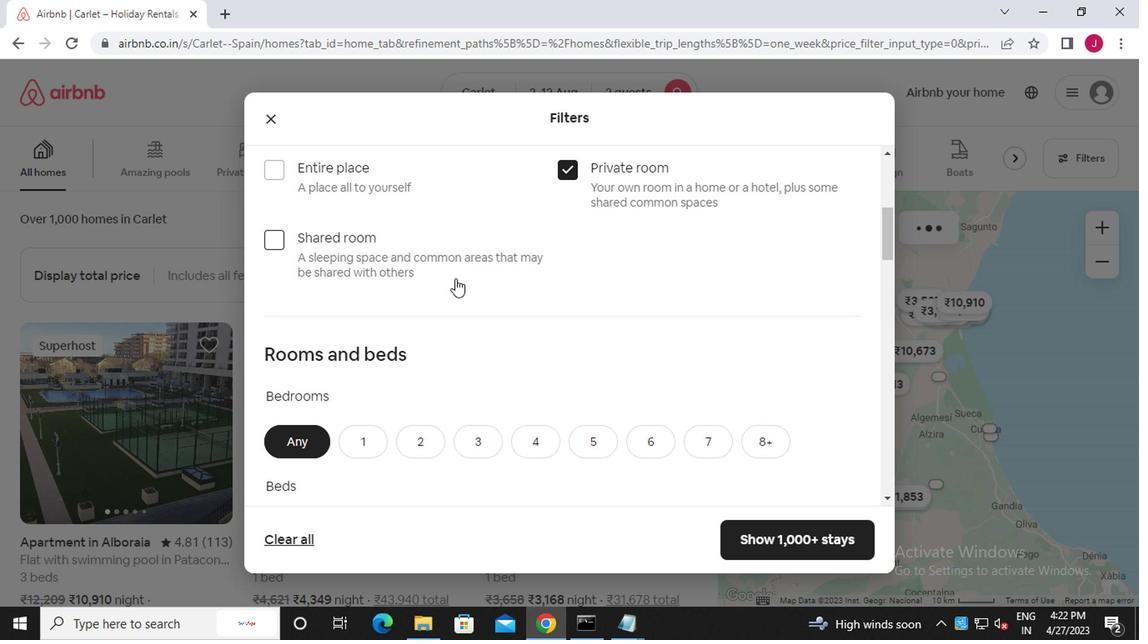 
Action: Mouse scrolled (439, 283) with delta (0, -1)
Screenshot: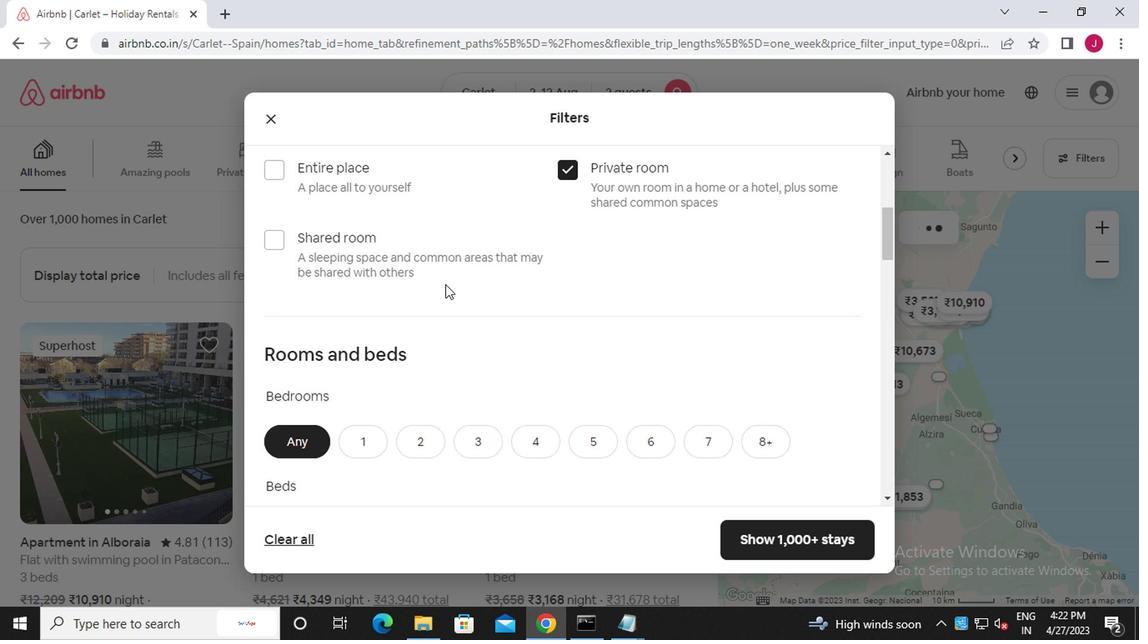 
Action: Mouse moved to (357, 199)
Screenshot: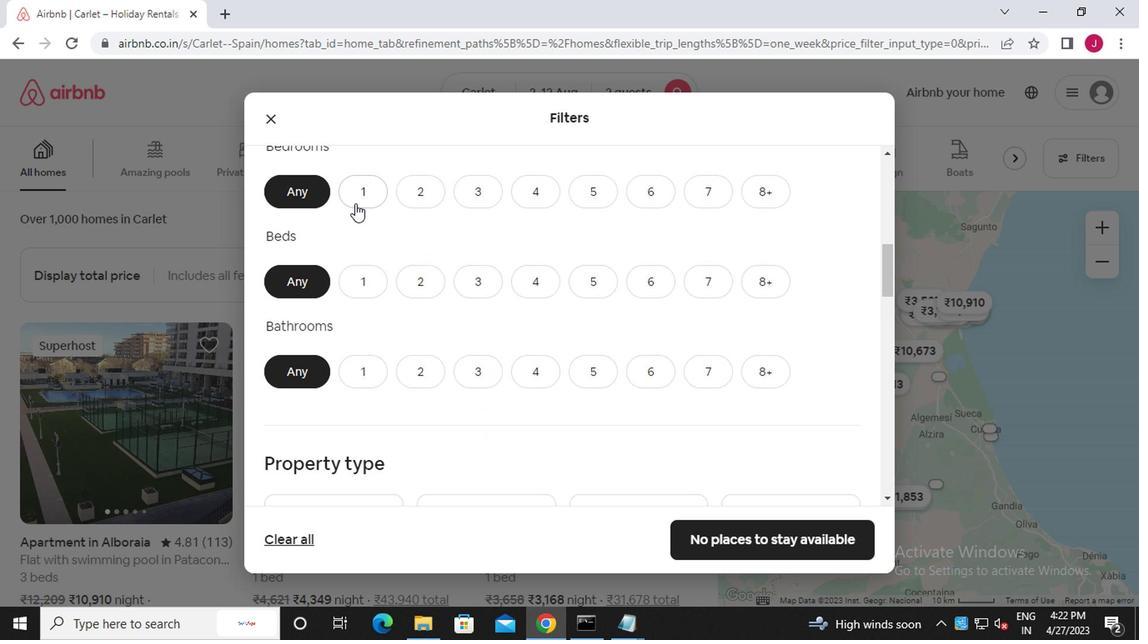 
Action: Mouse pressed left at (357, 199)
Screenshot: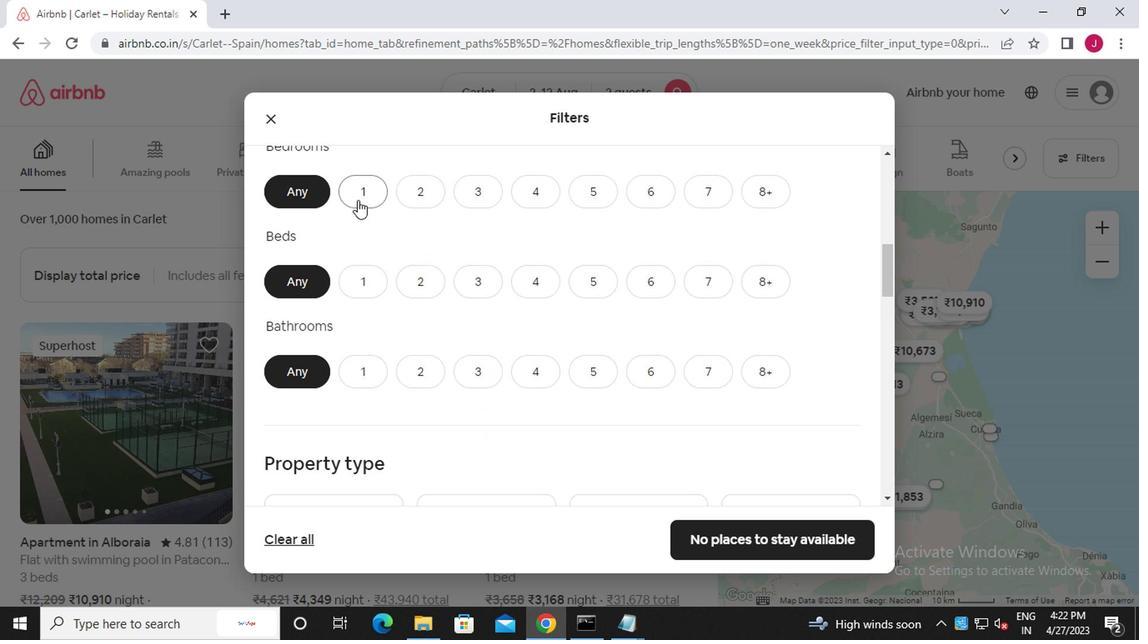 
Action: Mouse moved to (361, 277)
Screenshot: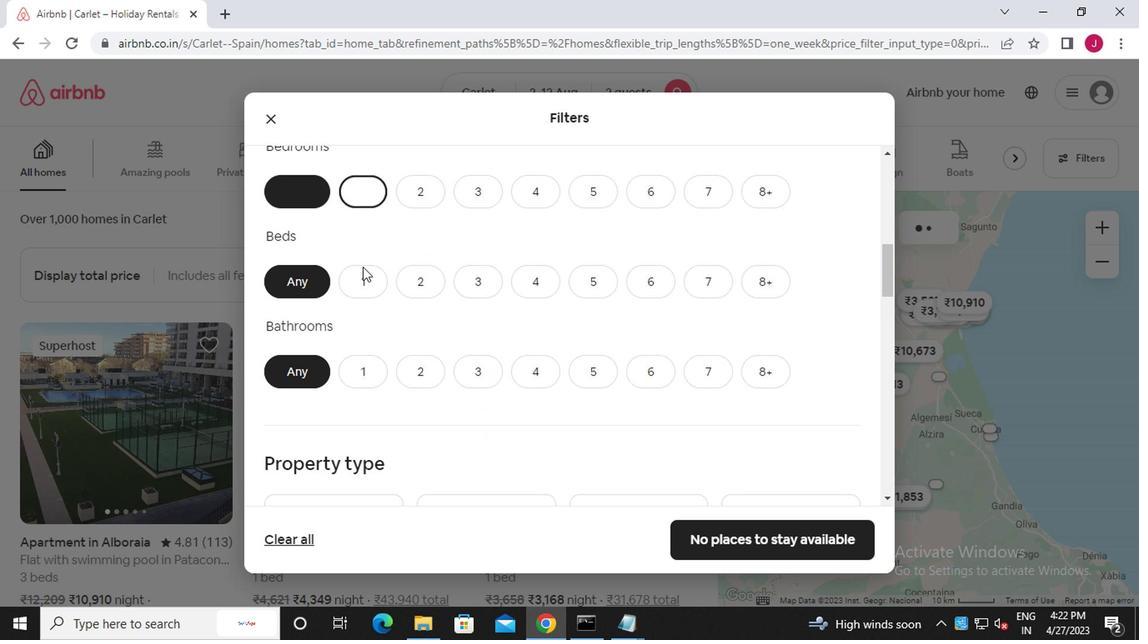 
Action: Mouse pressed left at (361, 277)
Screenshot: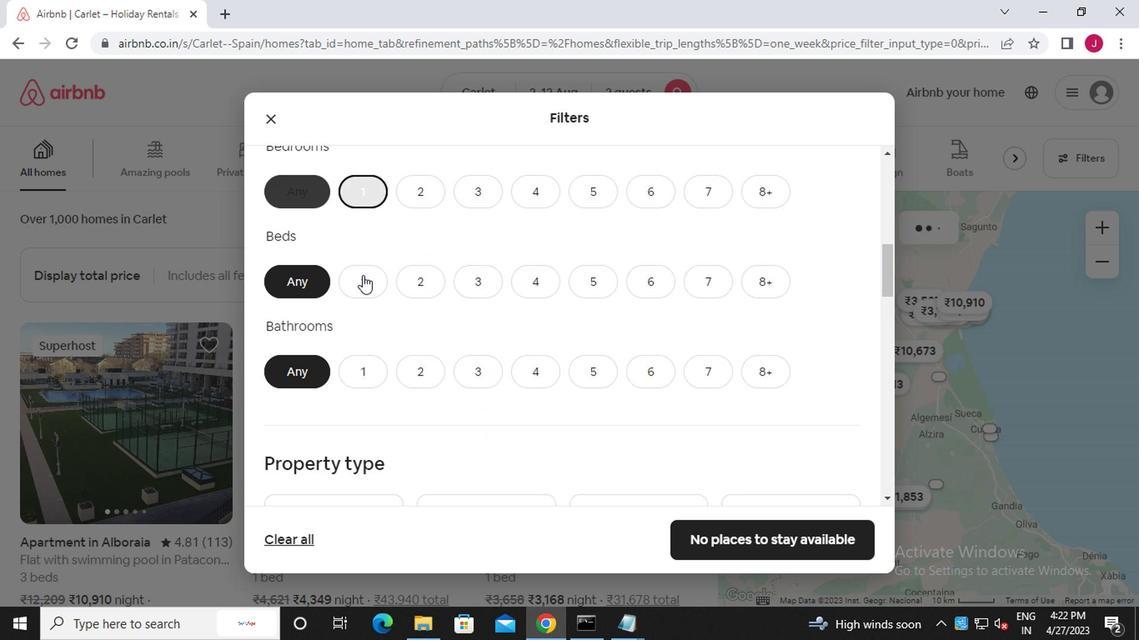 
Action: Mouse moved to (364, 361)
Screenshot: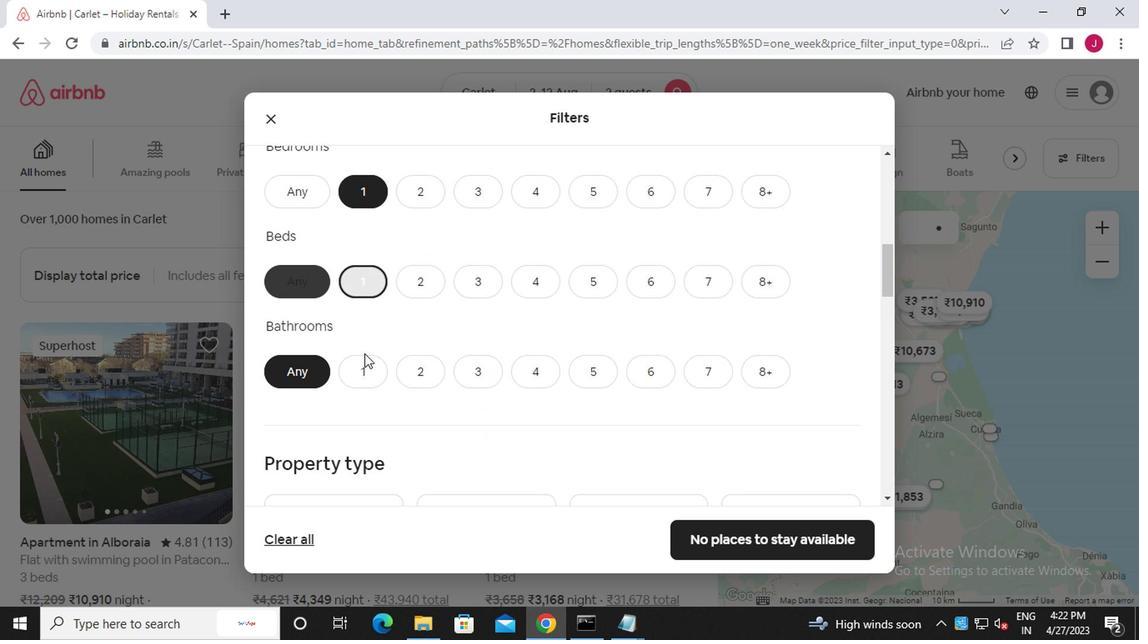 
Action: Mouse pressed left at (364, 361)
Screenshot: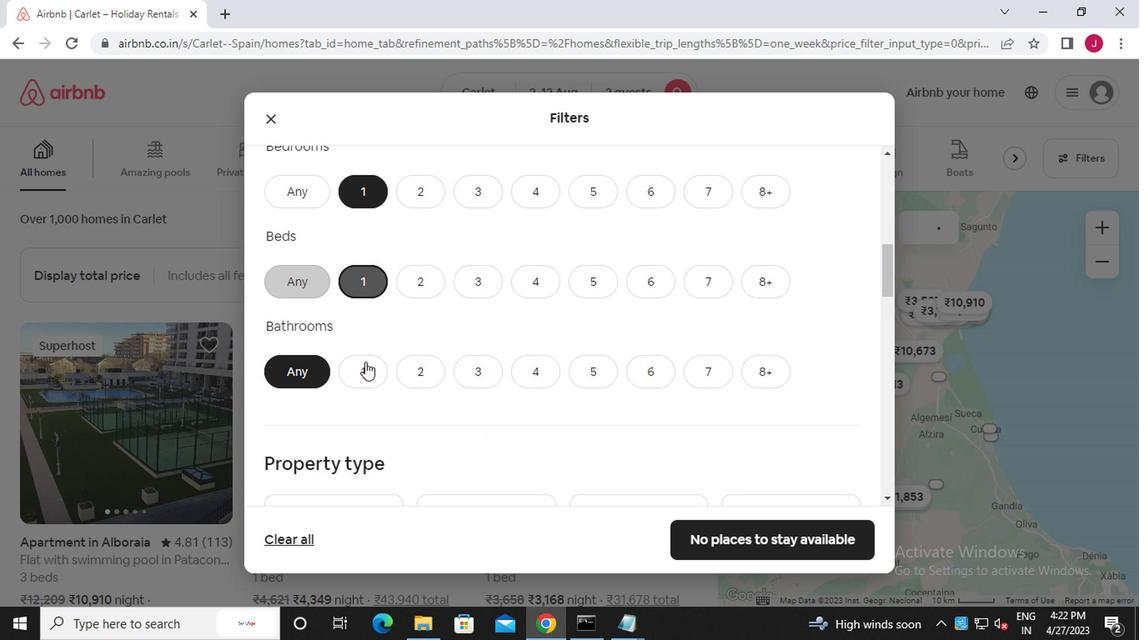 
Action: Mouse moved to (371, 375)
Screenshot: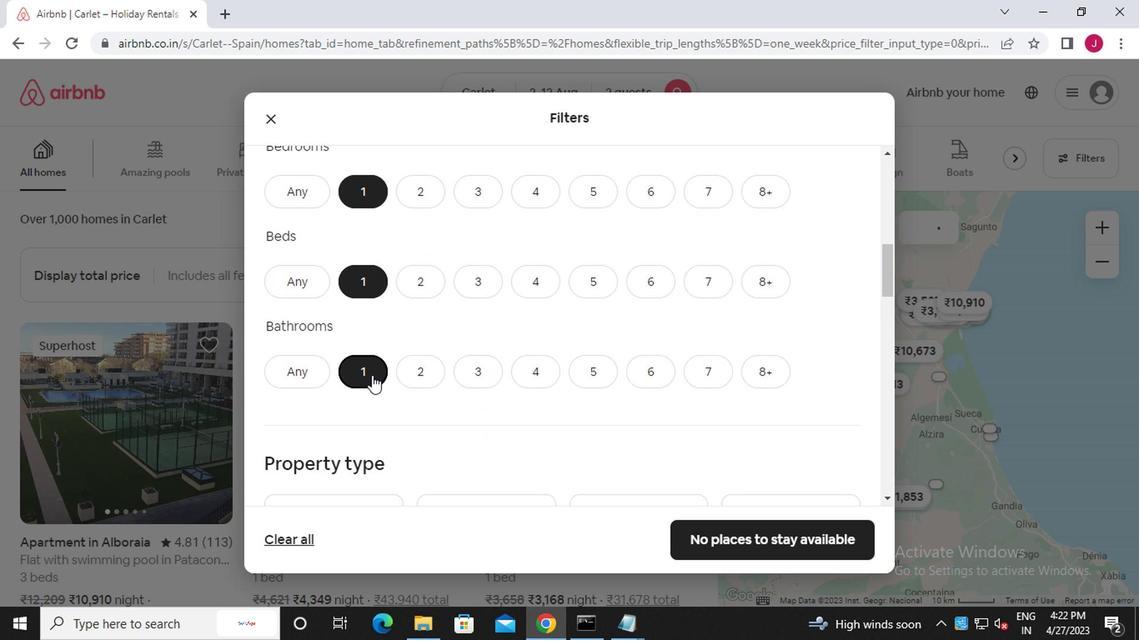 
Action: Mouse scrolled (371, 374) with delta (0, -1)
Screenshot: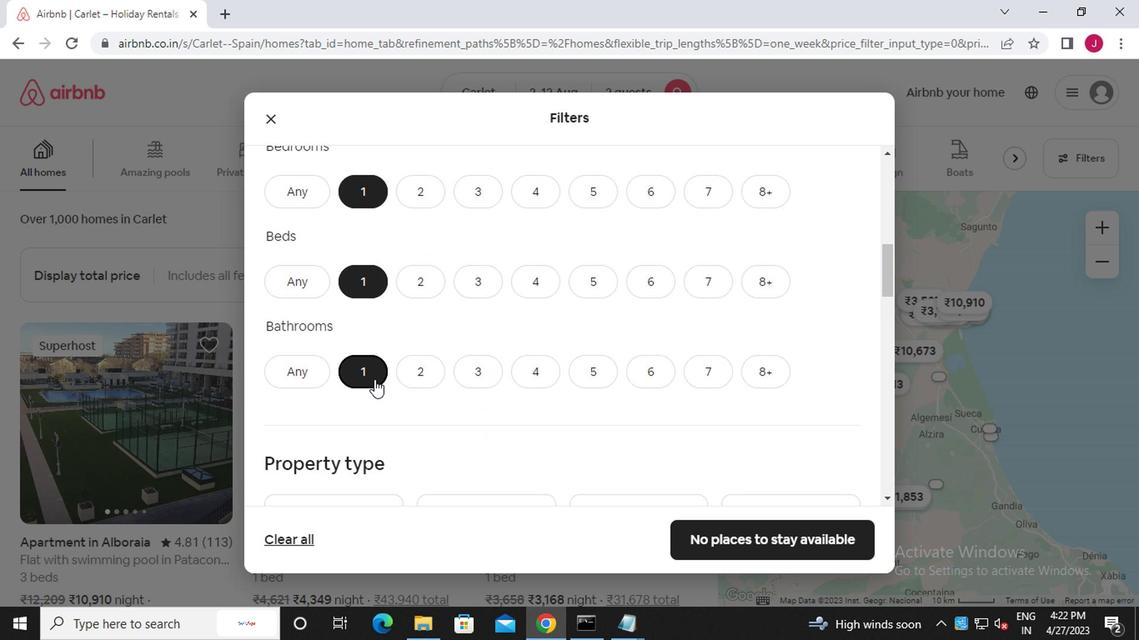 
Action: Mouse scrolled (371, 374) with delta (0, -1)
Screenshot: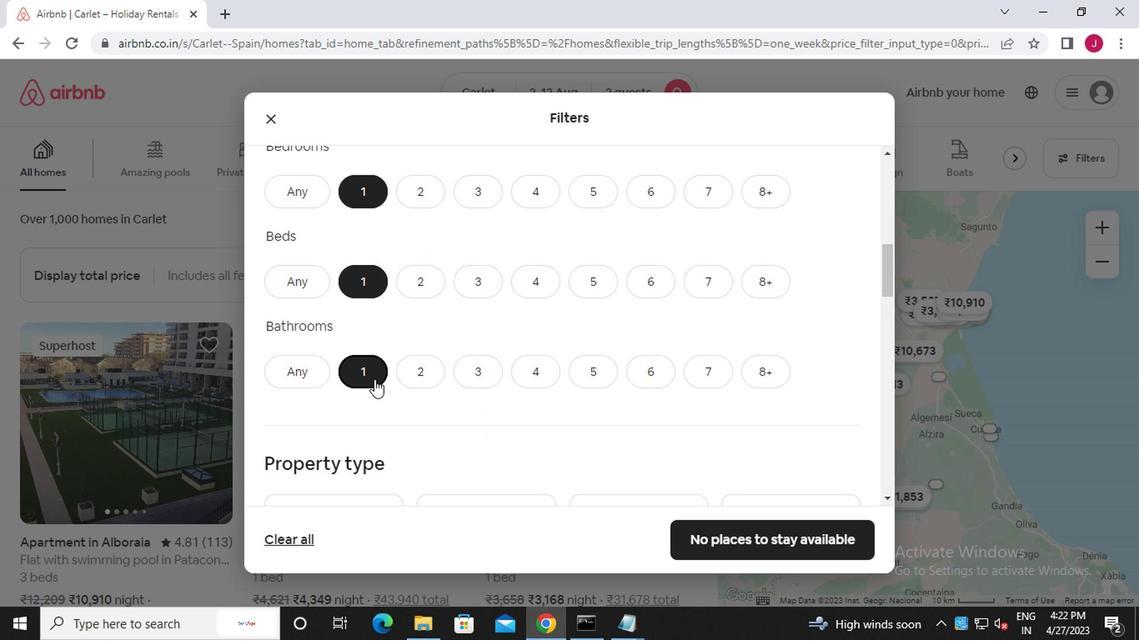 
Action: Mouse scrolled (371, 374) with delta (0, -1)
Screenshot: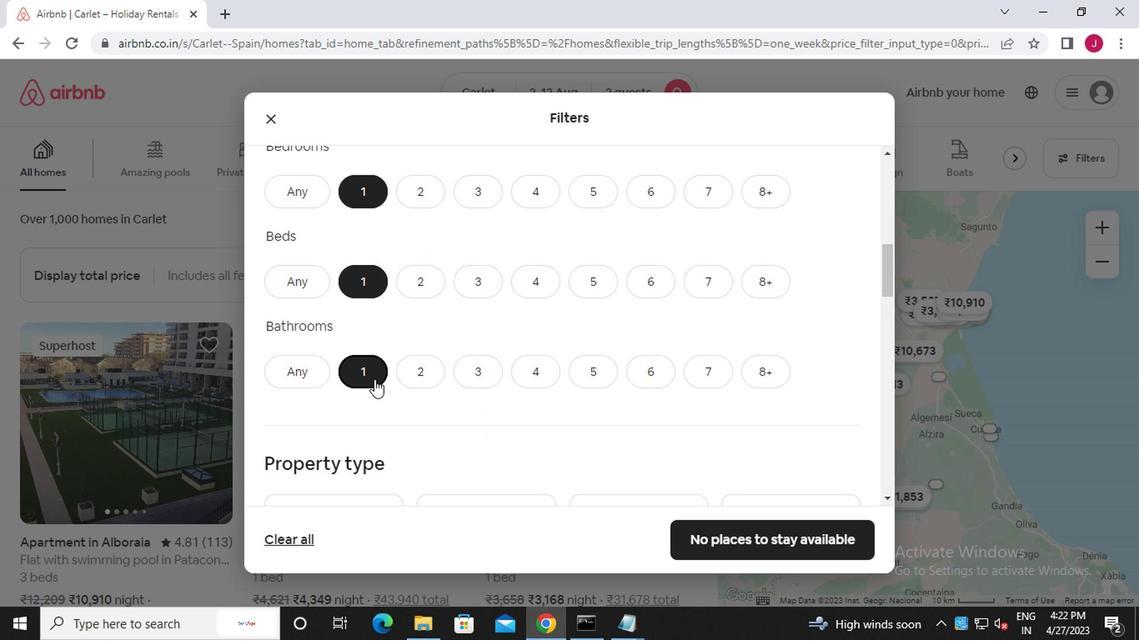 
Action: Mouse moved to (304, 315)
Screenshot: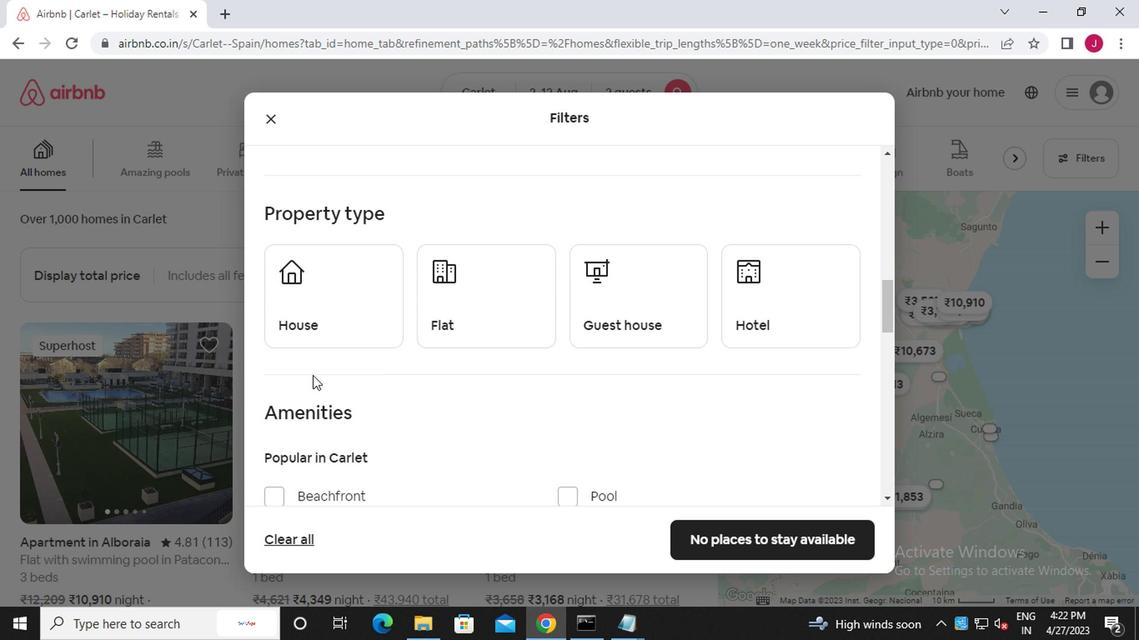 
Action: Mouse pressed left at (304, 315)
Screenshot: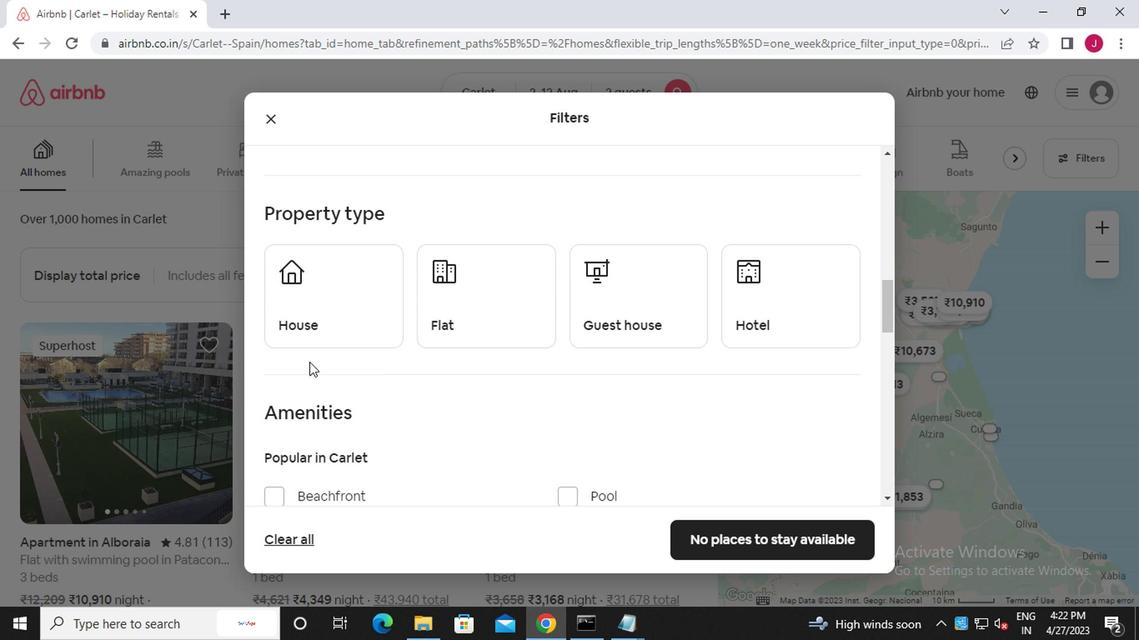 
Action: Mouse moved to (431, 314)
Screenshot: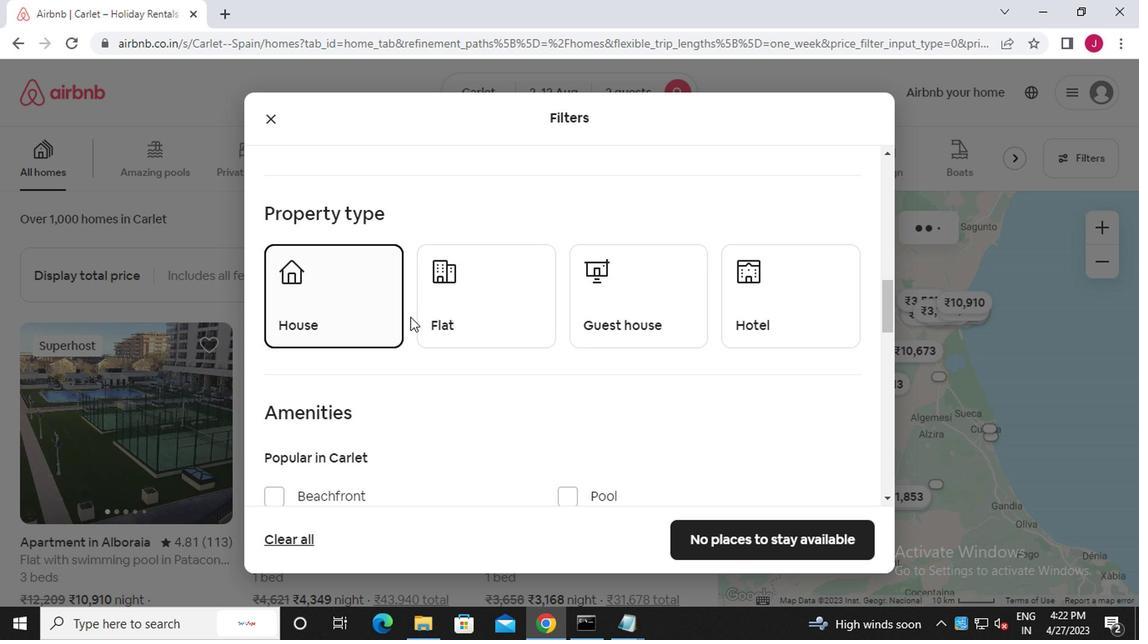 
Action: Mouse pressed left at (431, 314)
Screenshot: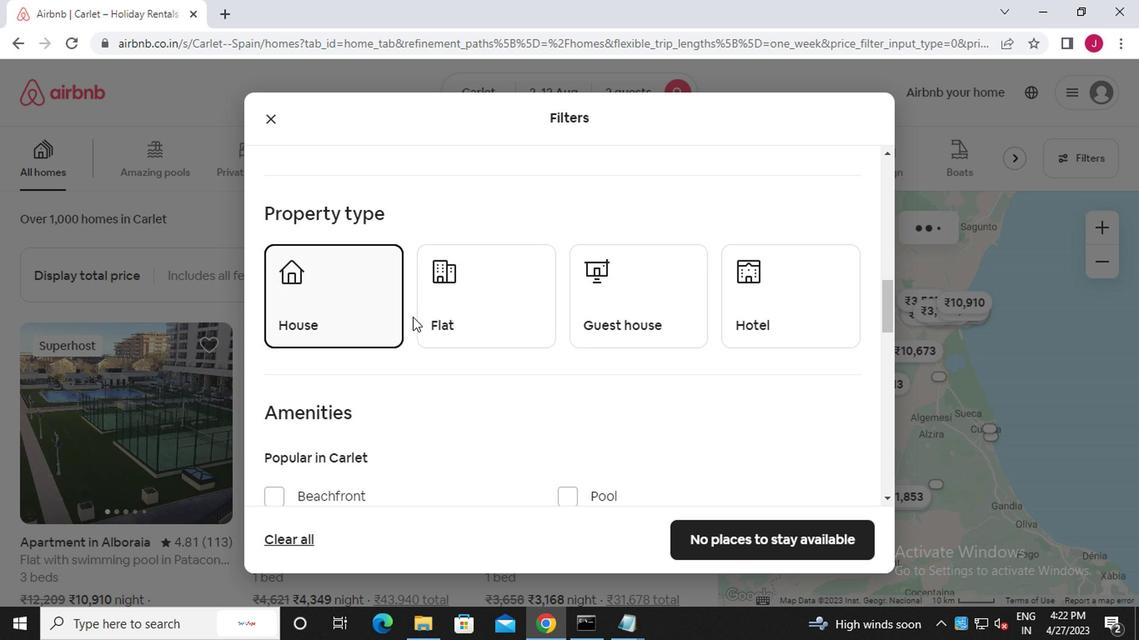 
Action: Mouse moved to (576, 317)
Screenshot: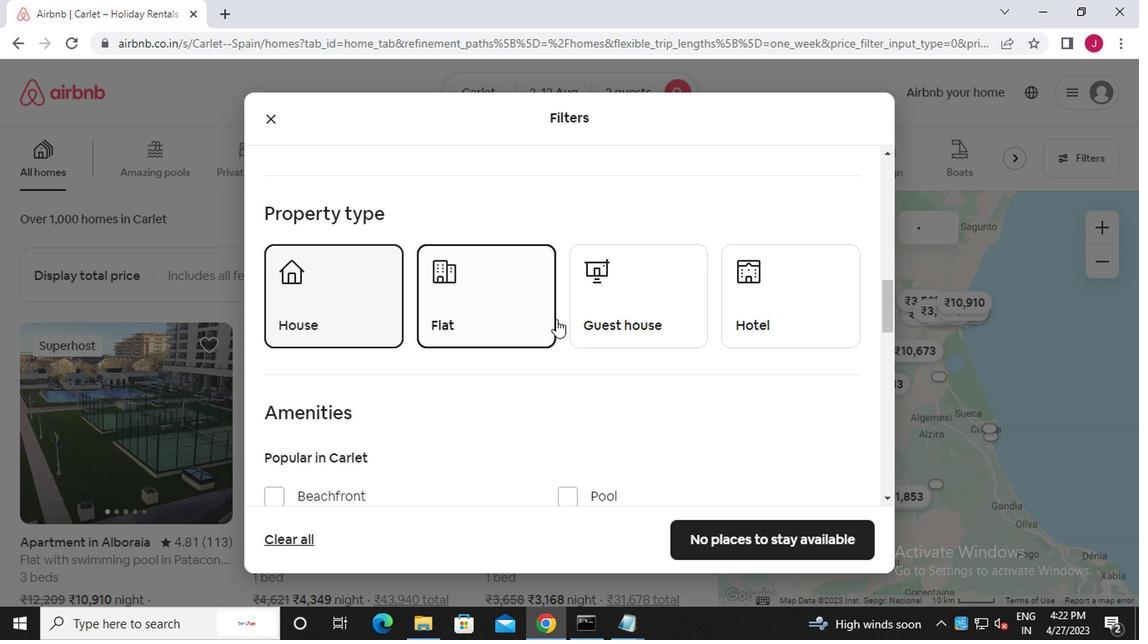 
Action: Mouse pressed left at (576, 317)
Screenshot: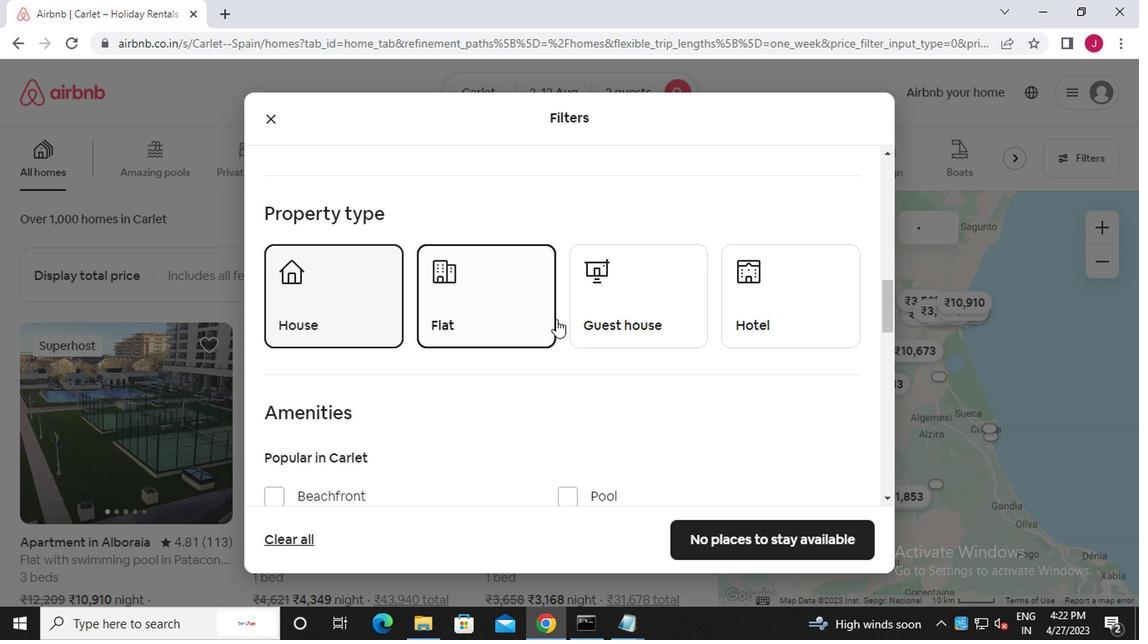 
Action: Mouse moved to (754, 314)
Screenshot: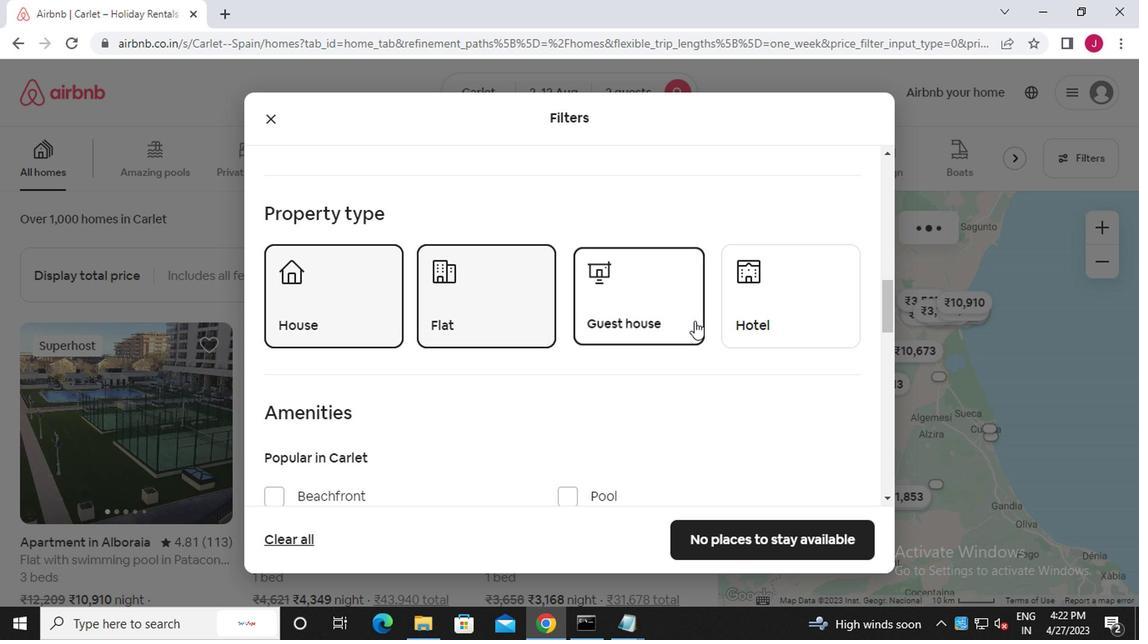 
Action: Mouse pressed left at (754, 314)
Screenshot: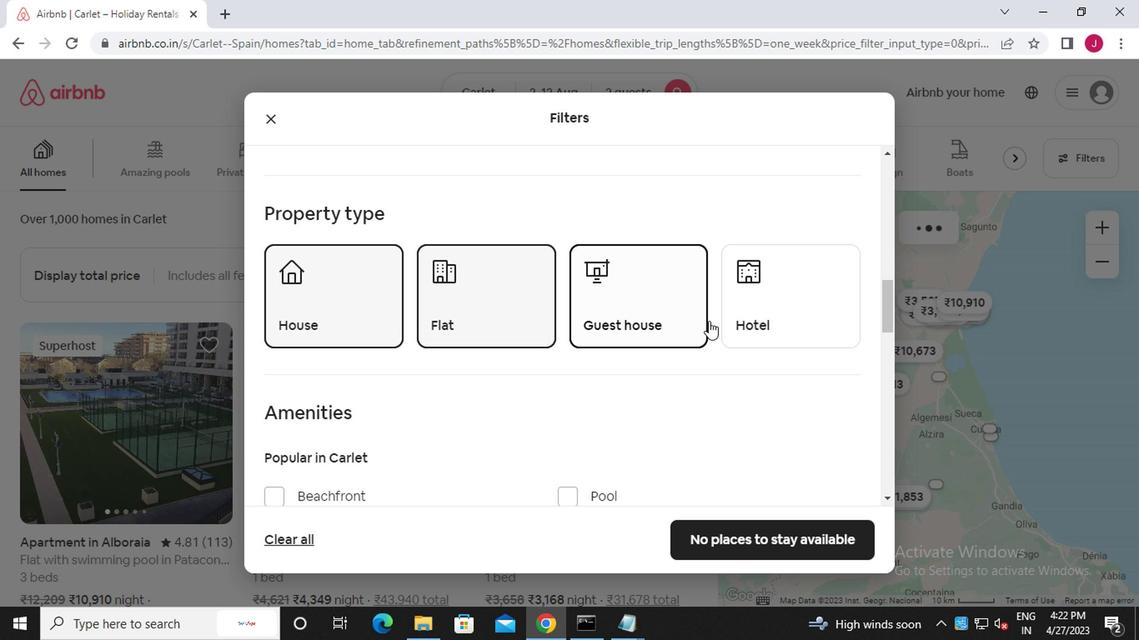 
Action: Mouse moved to (442, 338)
Screenshot: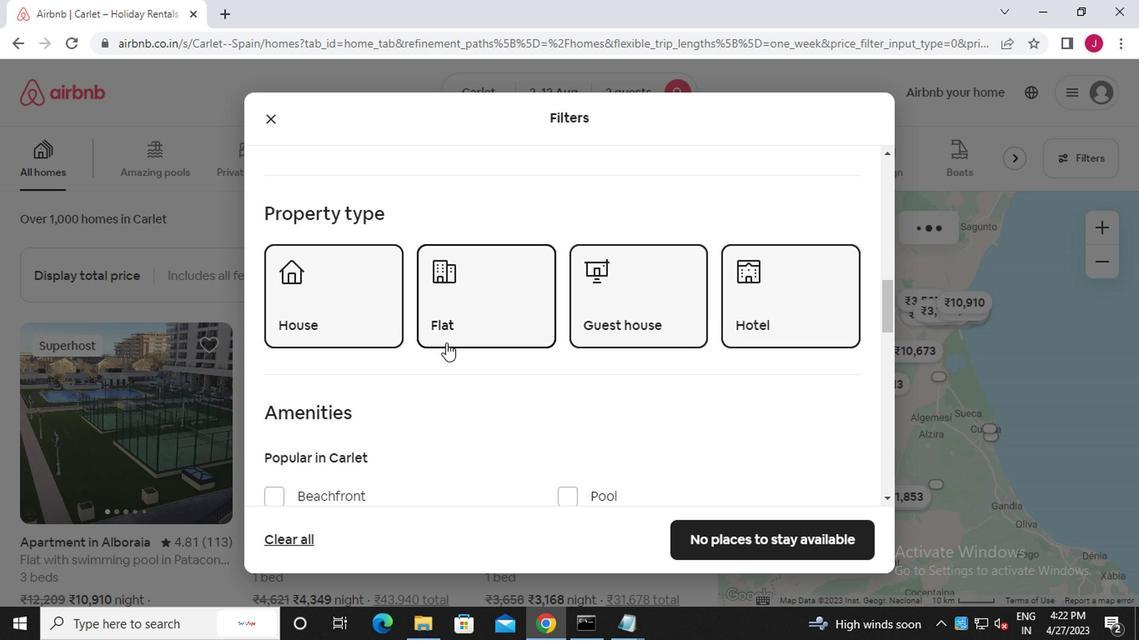 
Action: Mouse scrolled (442, 337) with delta (0, -1)
Screenshot: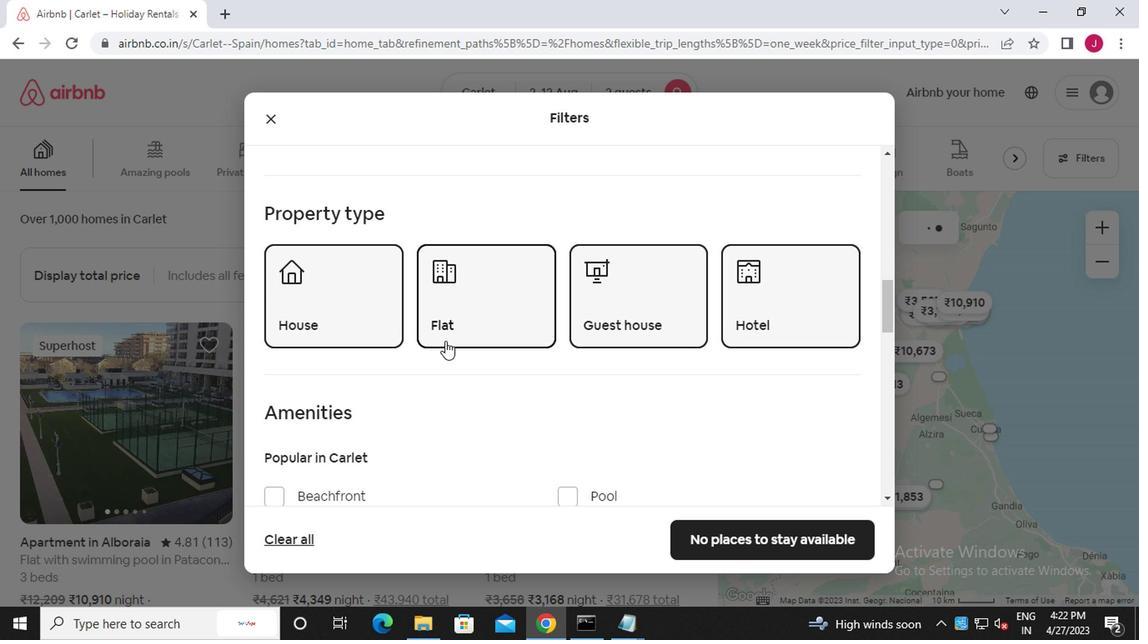 
Action: Mouse scrolled (442, 337) with delta (0, -1)
Screenshot: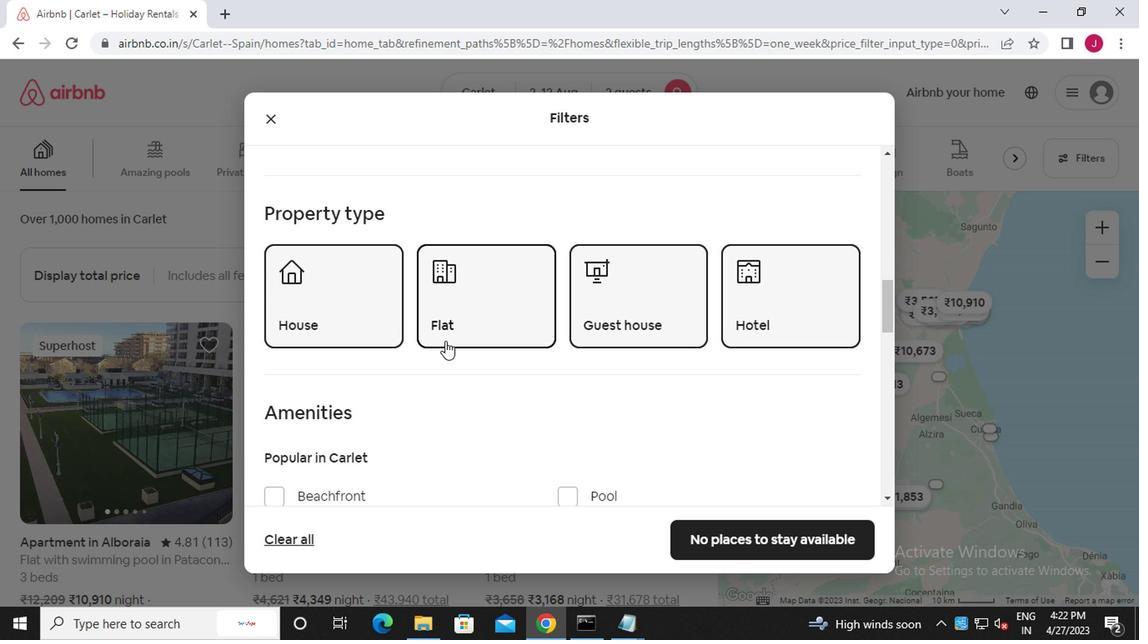 
Action: Mouse scrolled (442, 337) with delta (0, -1)
Screenshot: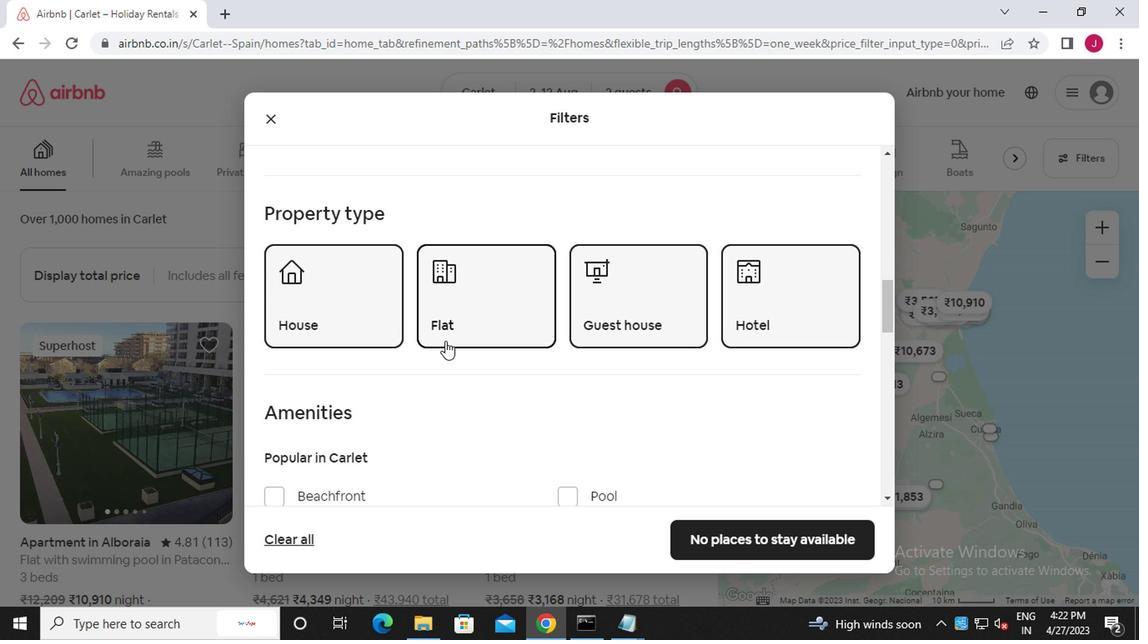 
Action: Mouse scrolled (442, 337) with delta (0, -1)
Screenshot: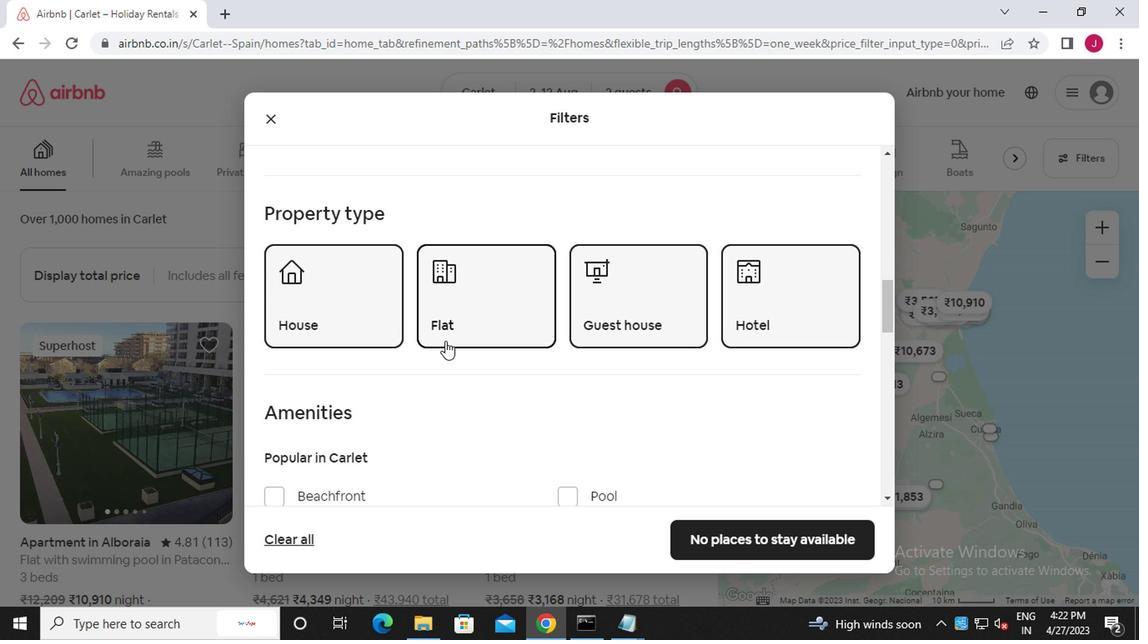 
Action: Mouse scrolled (442, 337) with delta (0, -1)
Screenshot: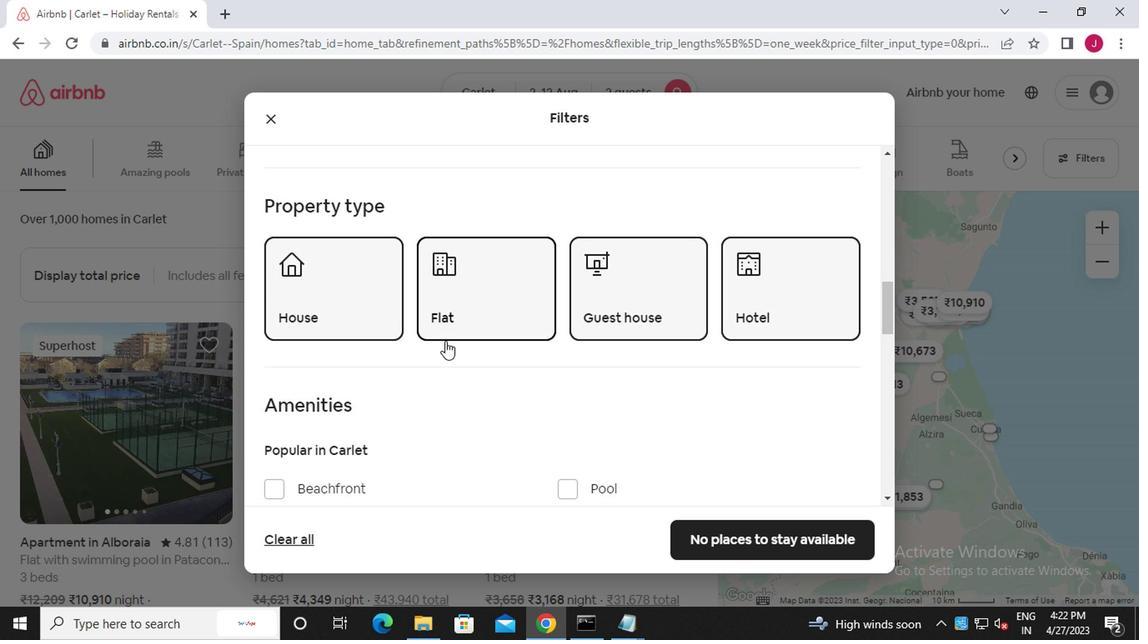 
Action: Mouse scrolled (442, 337) with delta (0, -1)
Screenshot: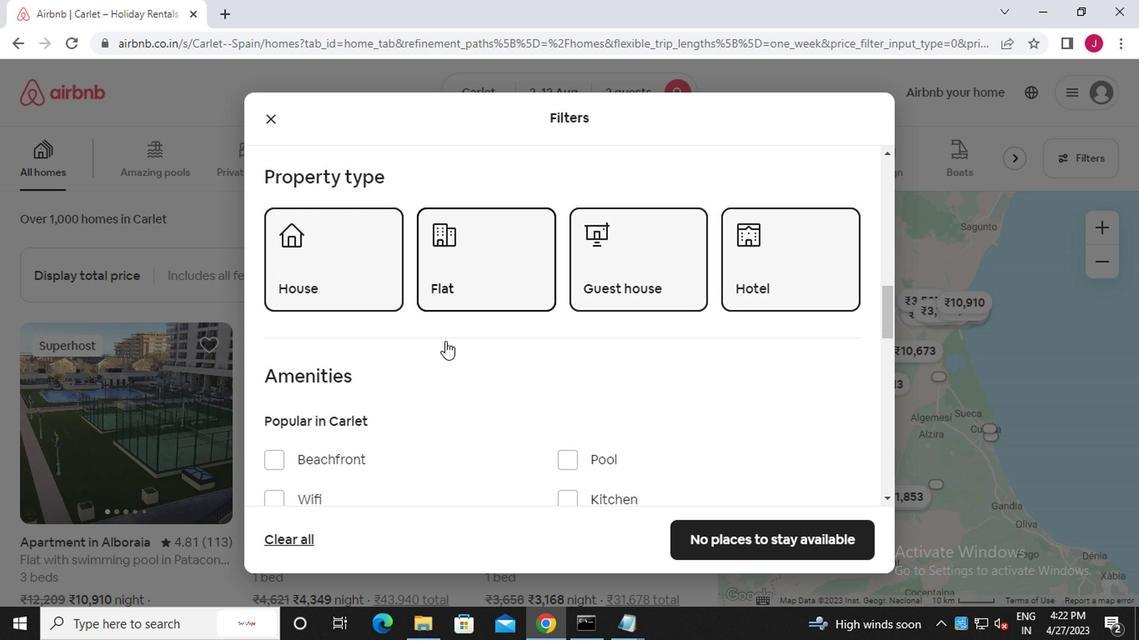 
Action: Mouse moved to (819, 302)
Screenshot: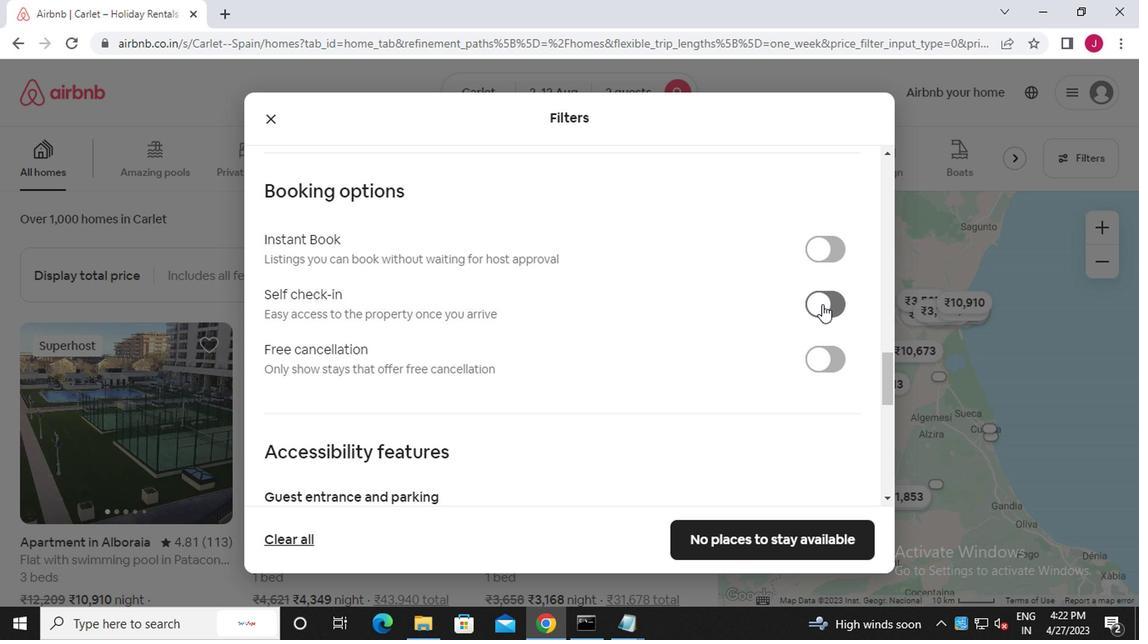 
Action: Mouse pressed left at (819, 302)
Screenshot: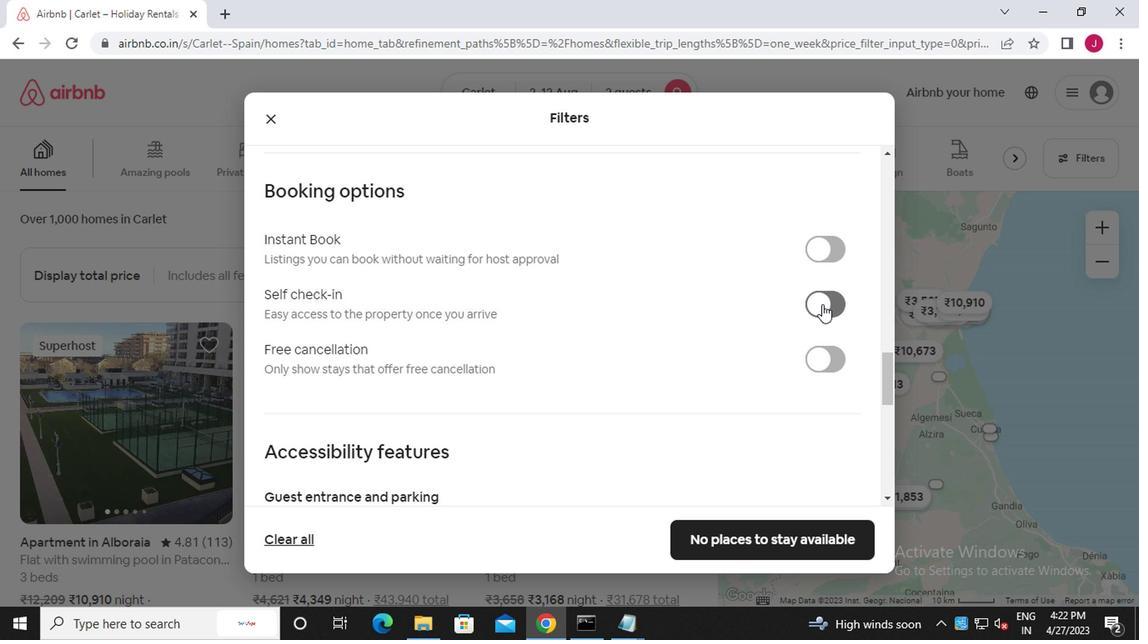 
Action: Mouse moved to (372, 345)
Screenshot: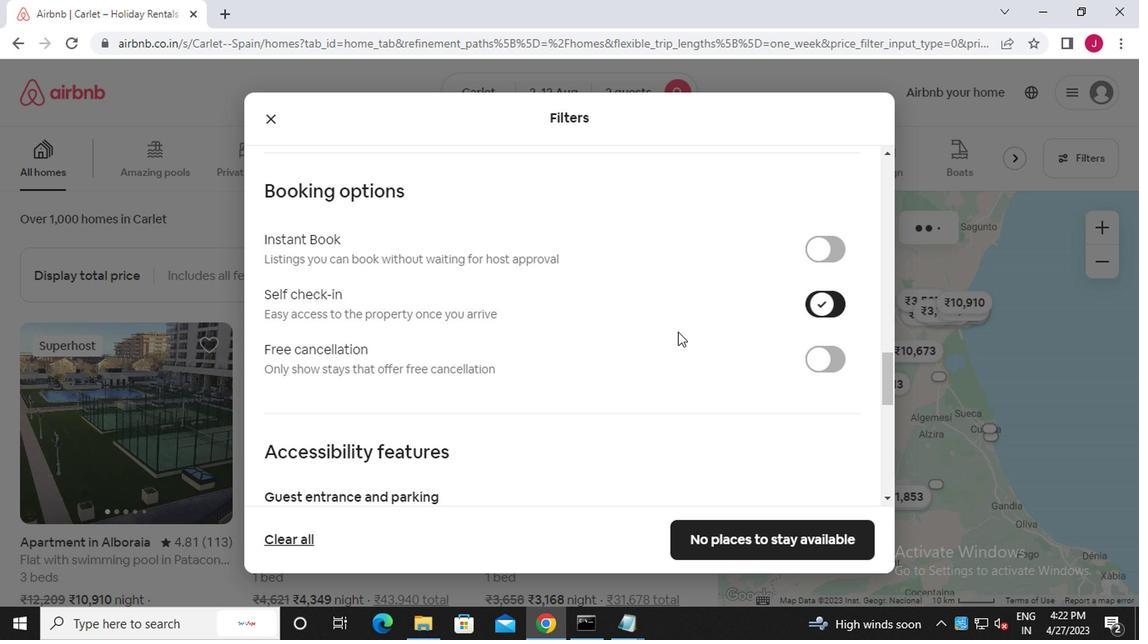 
Action: Mouse scrolled (372, 344) with delta (0, 0)
Screenshot: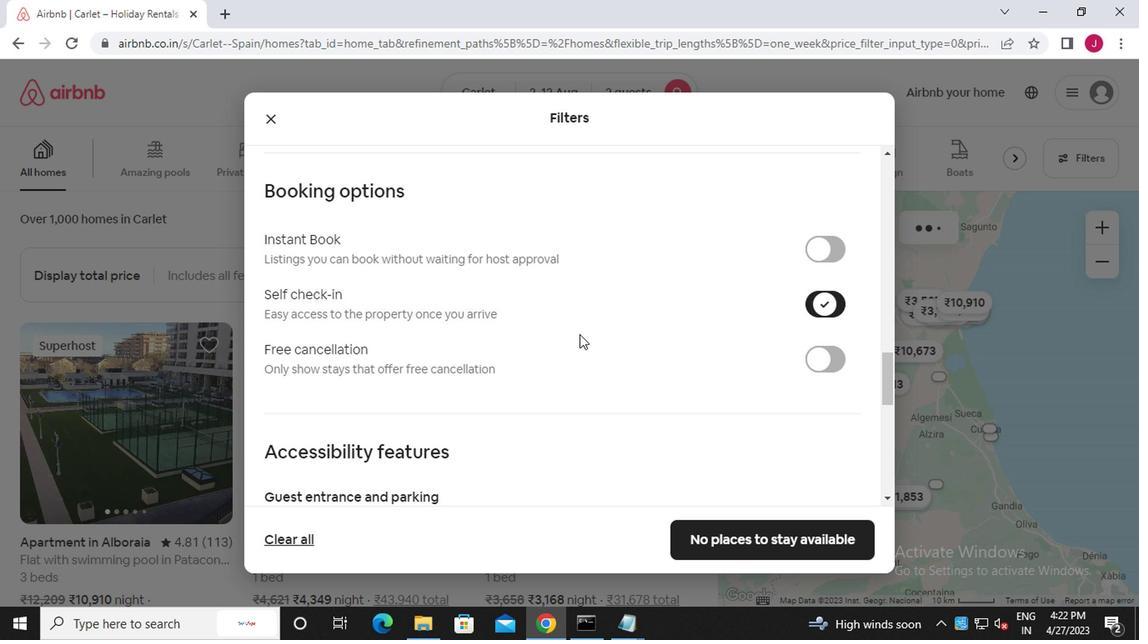 
Action: Mouse moved to (371, 345)
Screenshot: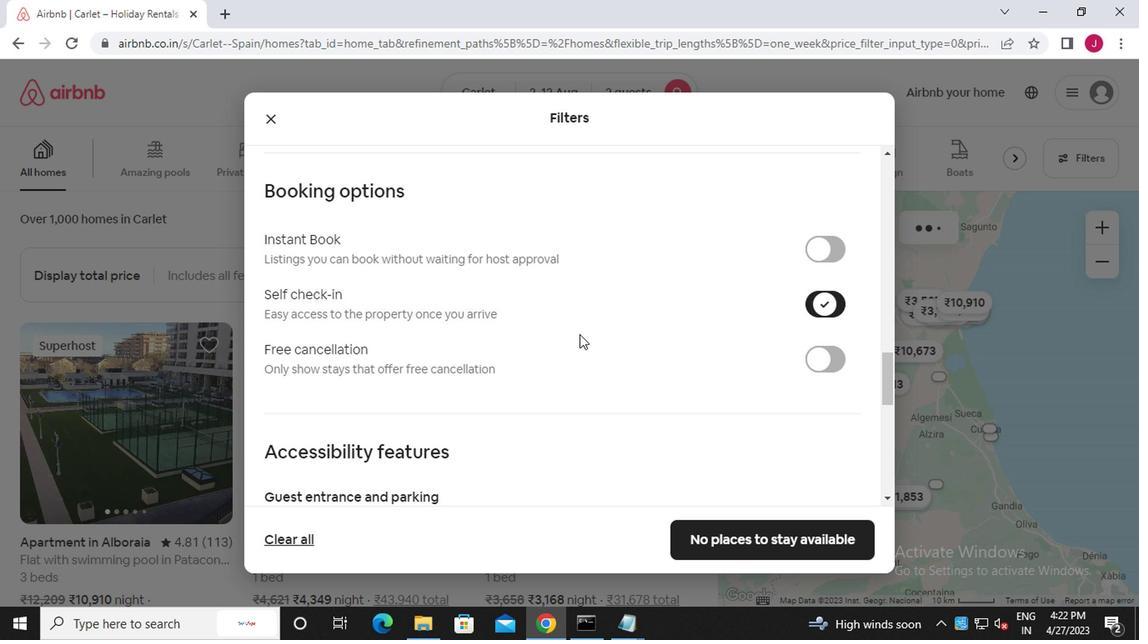 
Action: Mouse scrolled (371, 345) with delta (0, 0)
Screenshot: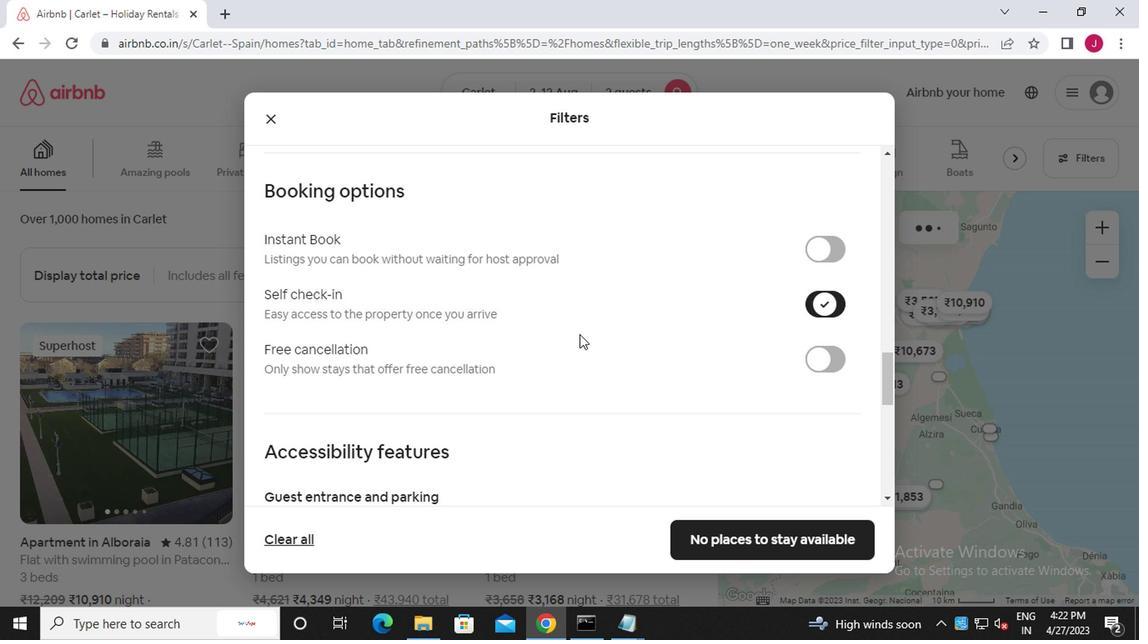 
Action: Mouse moved to (369, 345)
Screenshot: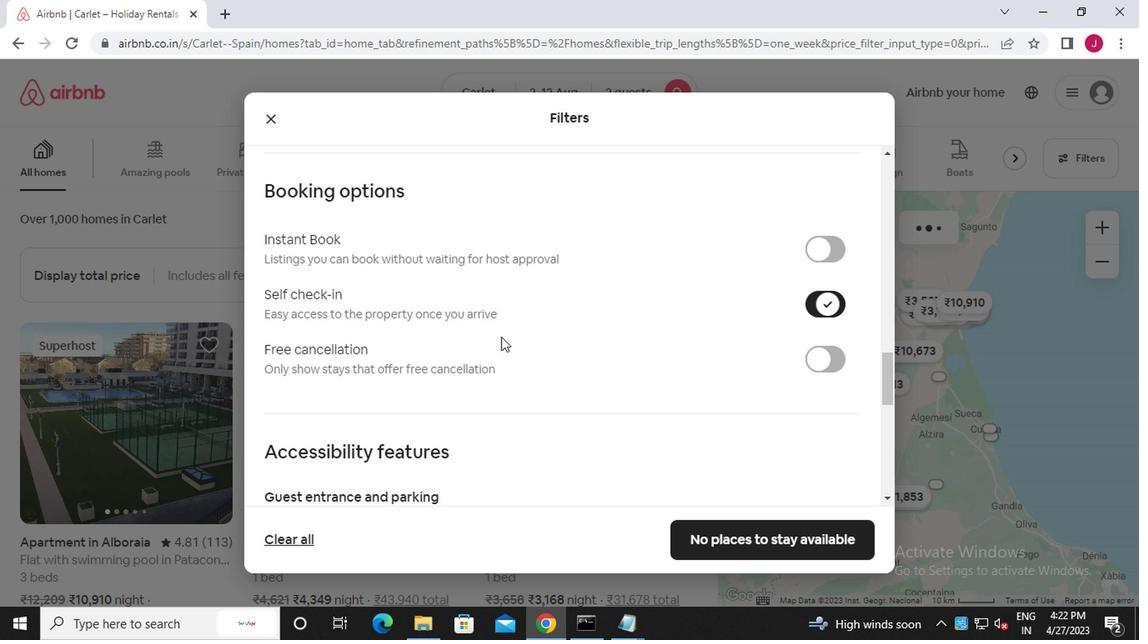 
Action: Mouse scrolled (369, 345) with delta (0, 0)
Screenshot: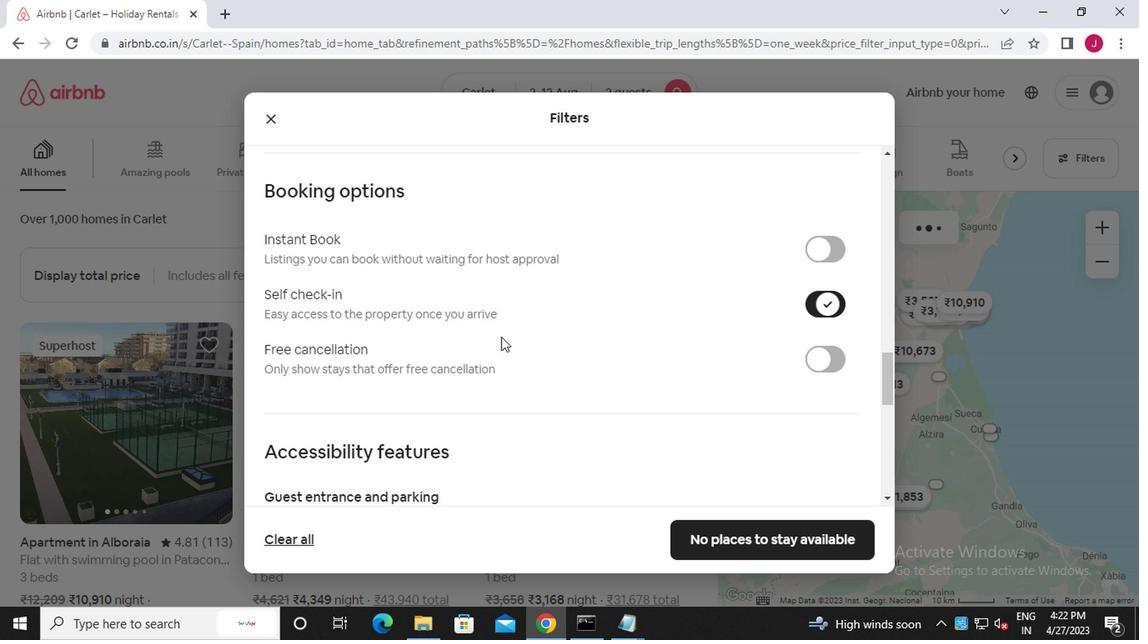 
Action: Mouse moved to (367, 345)
Screenshot: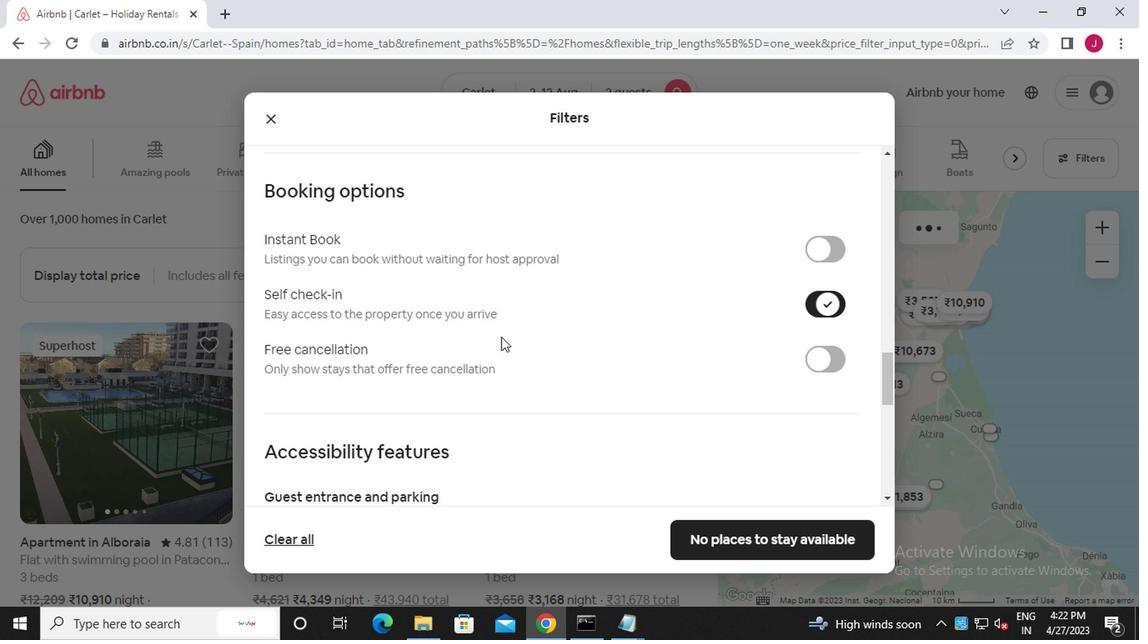
Action: Mouse scrolled (367, 345) with delta (0, 0)
Screenshot: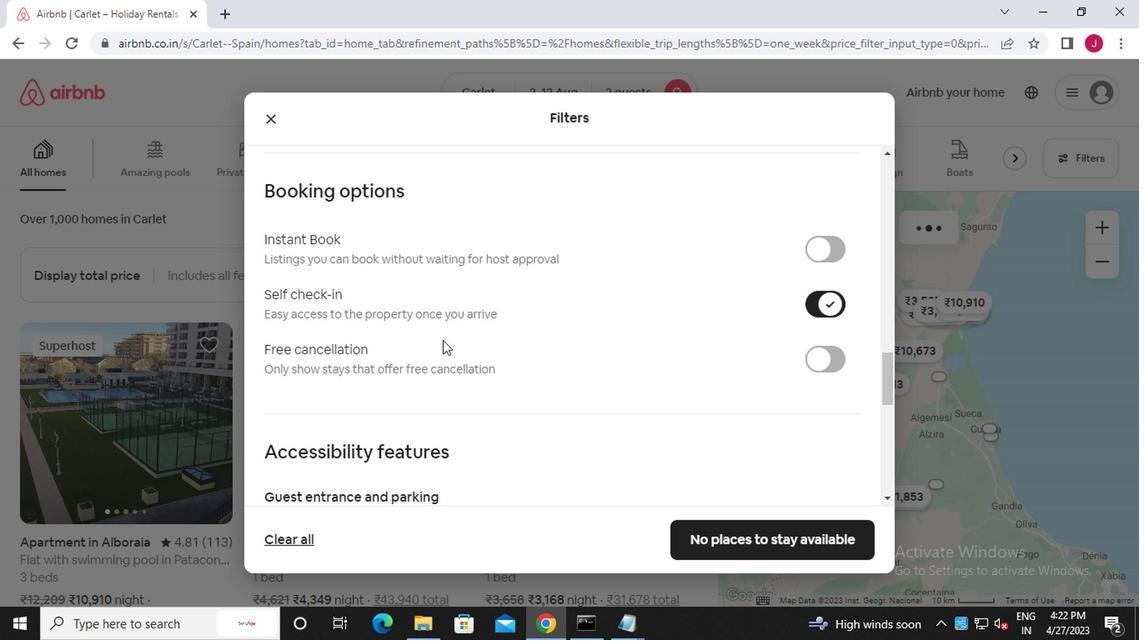 
Action: Mouse moved to (367, 345)
Screenshot: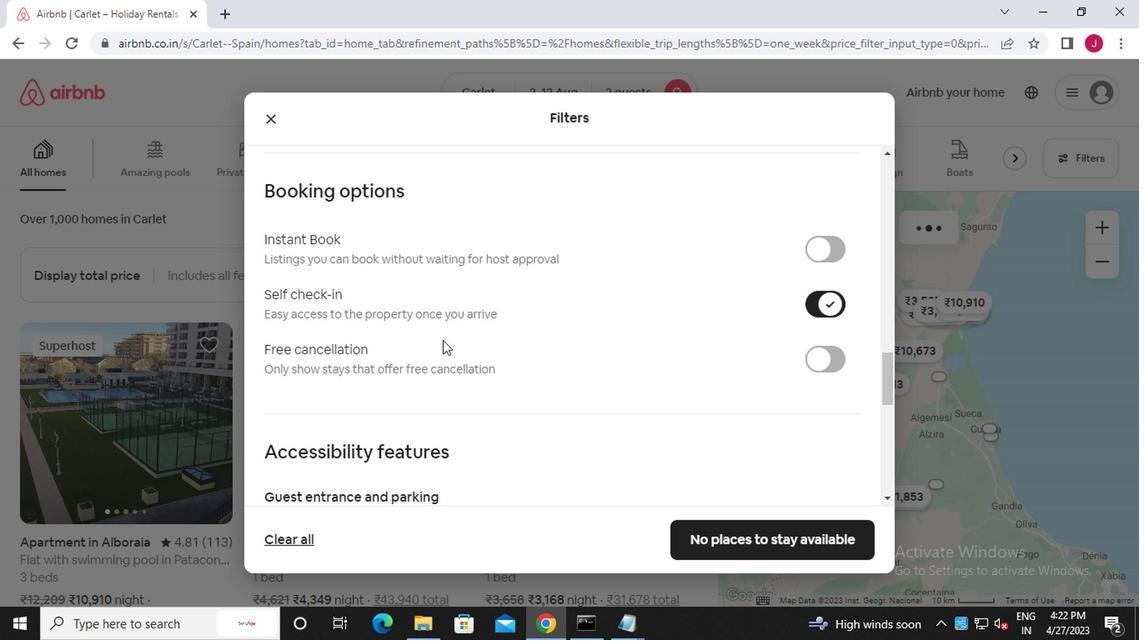 
Action: Mouse scrolled (367, 345) with delta (0, 0)
Screenshot: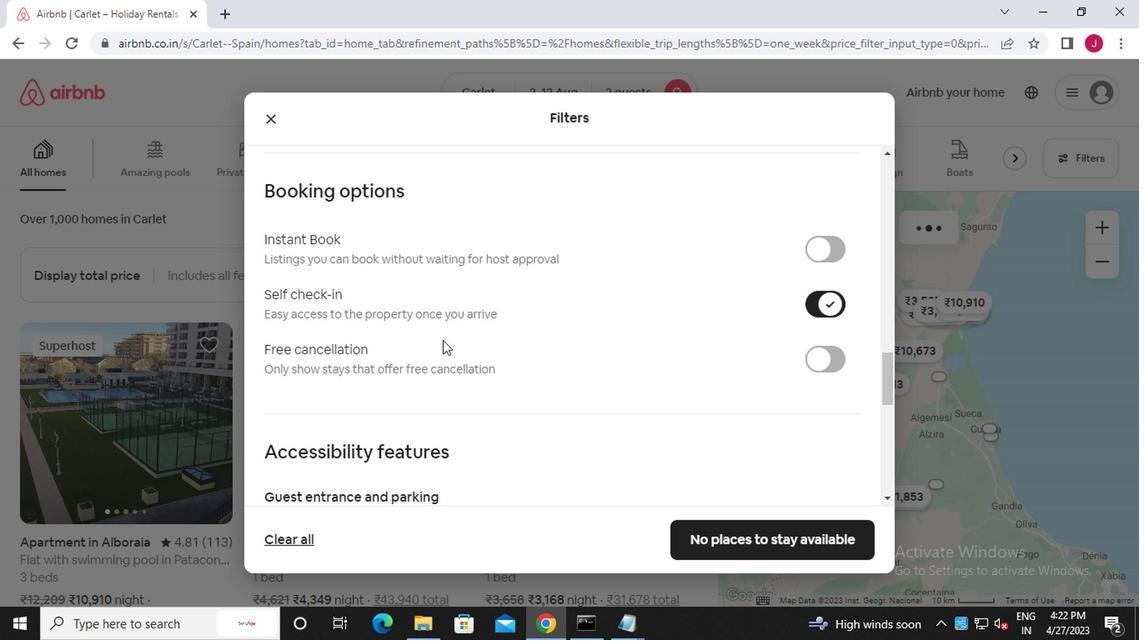 
Action: Mouse moved to (366, 345)
Screenshot: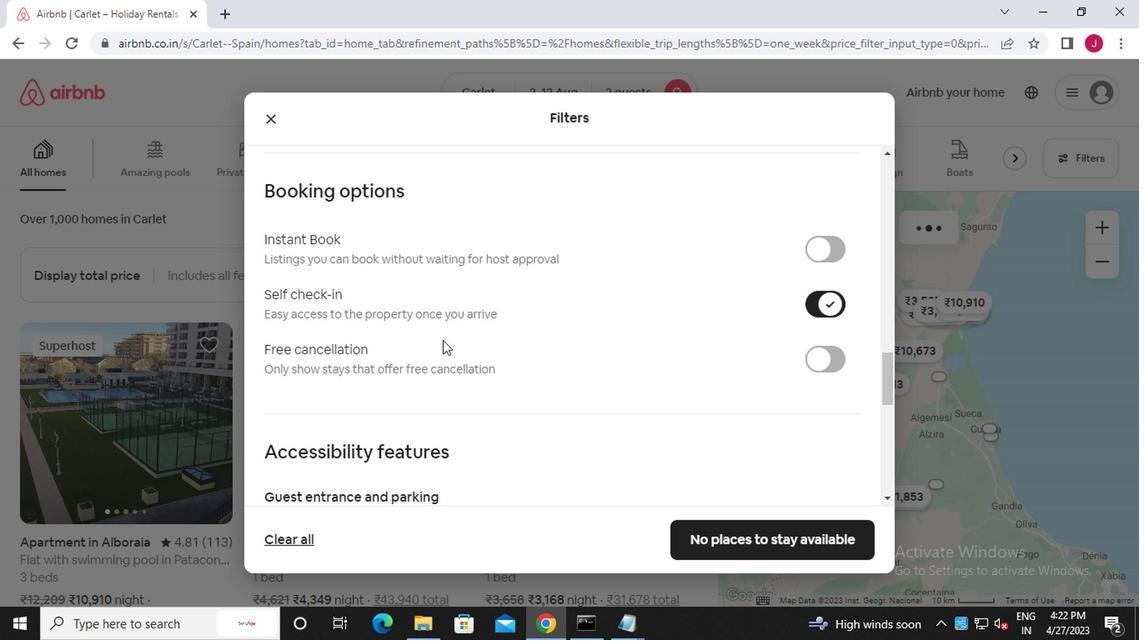 
Action: Mouse scrolled (366, 345) with delta (0, 0)
Screenshot: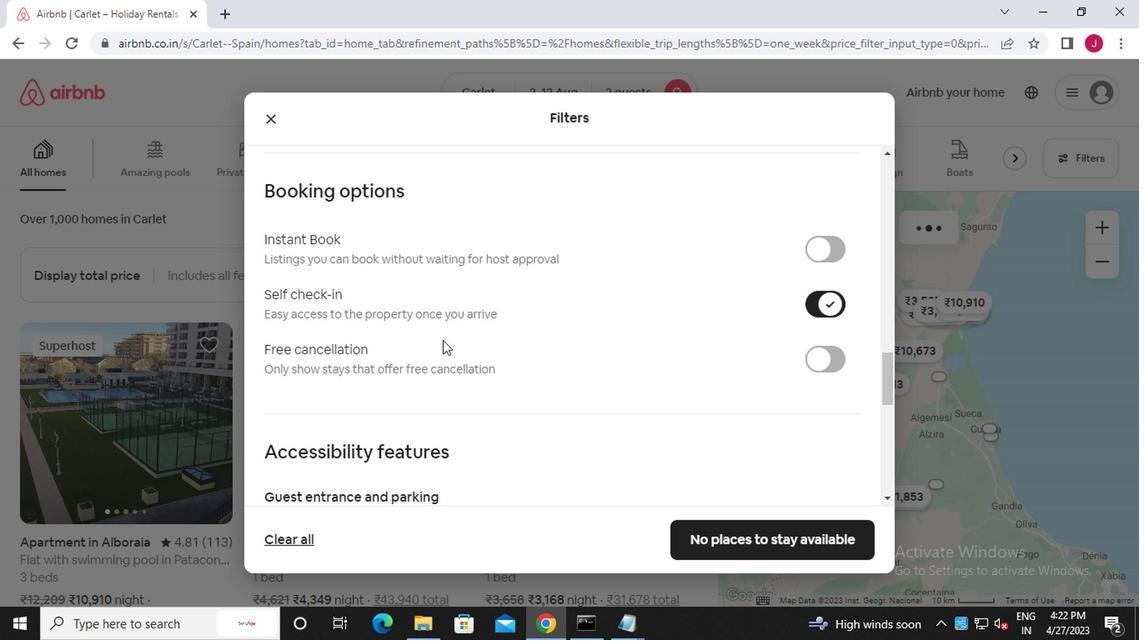 
Action: Mouse moved to (365, 345)
Screenshot: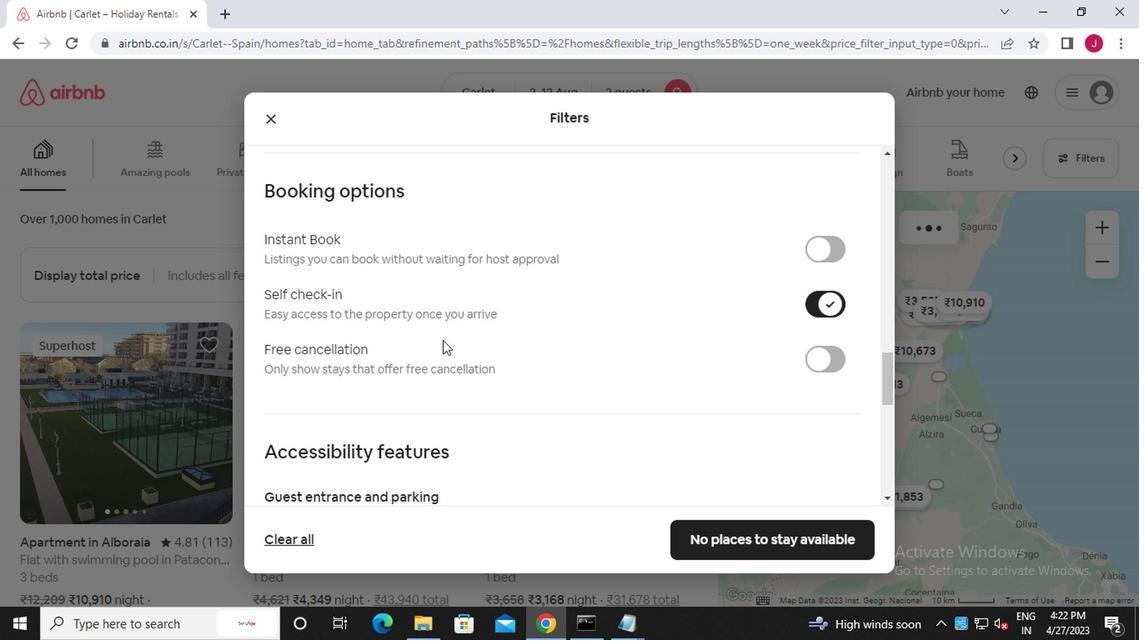 
Action: Mouse scrolled (365, 345) with delta (0, 0)
Screenshot: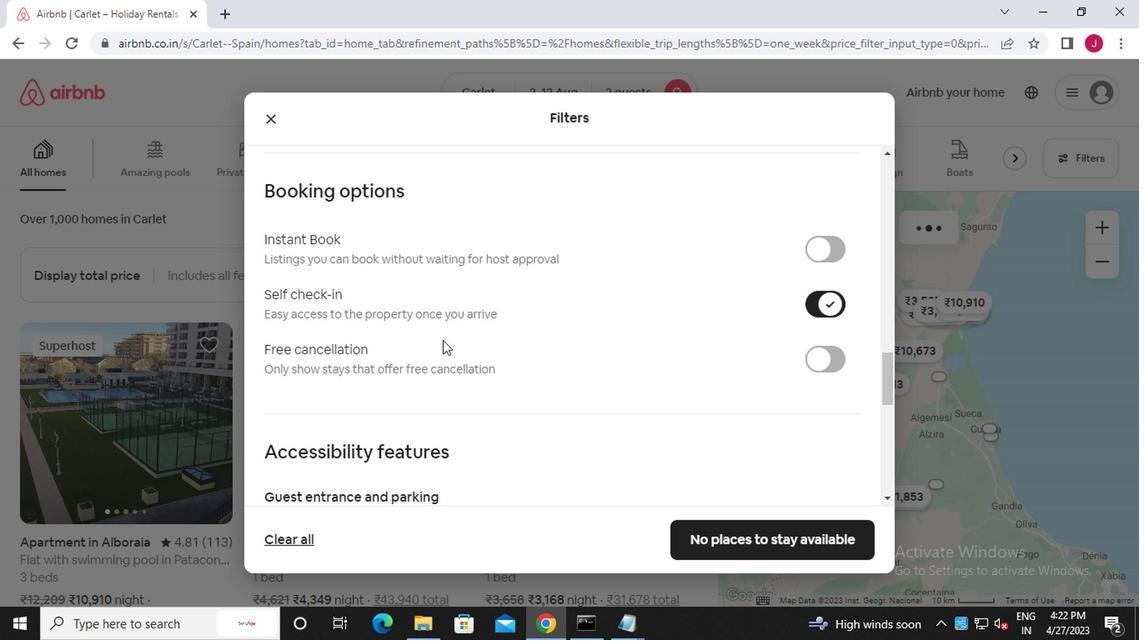 
Action: Mouse scrolled (365, 345) with delta (0, 0)
Screenshot: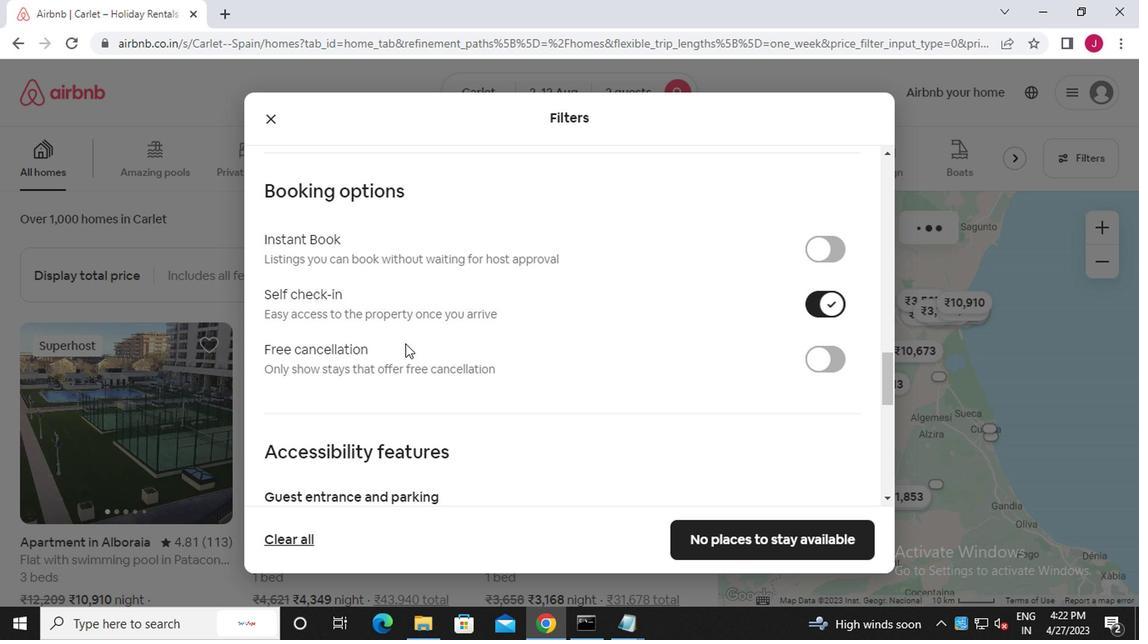 
Action: Mouse moved to (275, 386)
Screenshot: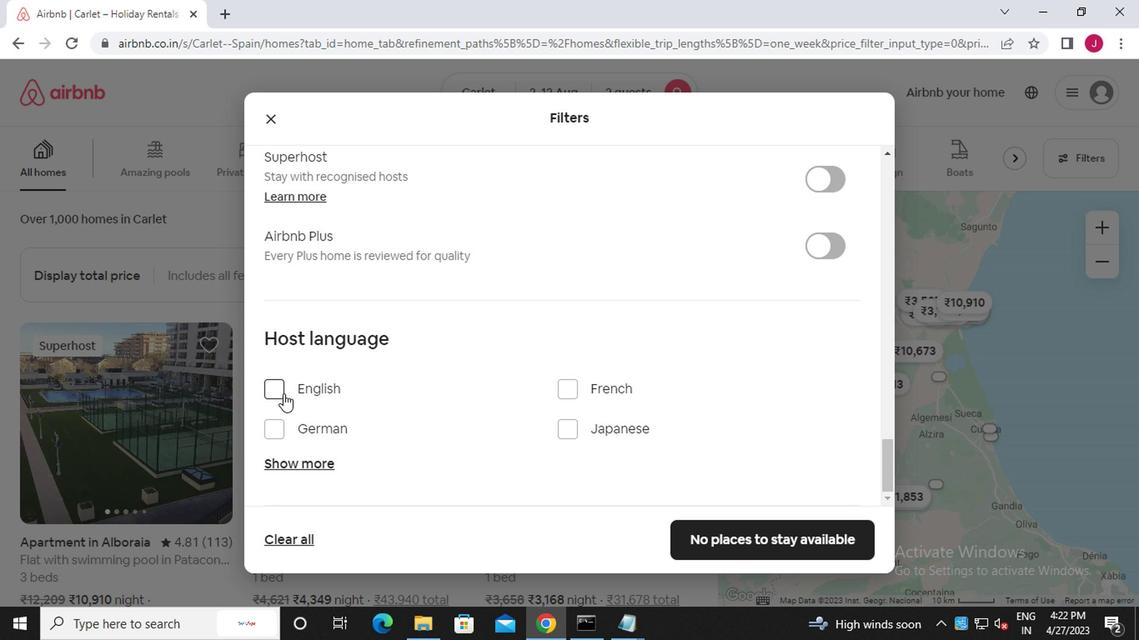 
Action: Mouse pressed left at (275, 386)
Screenshot: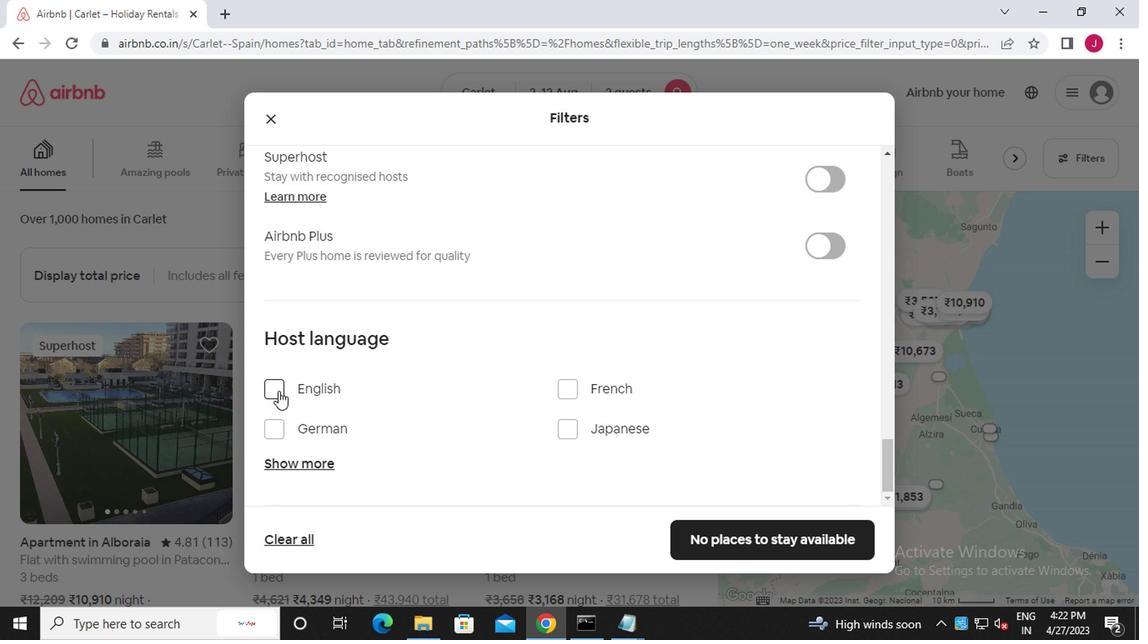 
Action: Mouse moved to (731, 532)
Screenshot: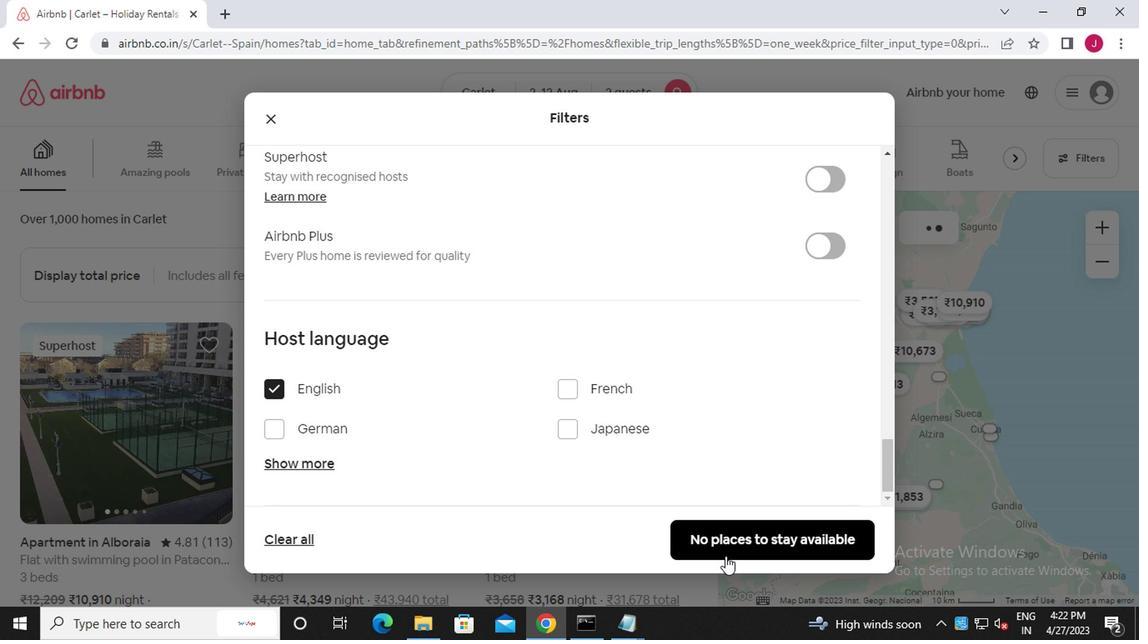 
Action: Mouse pressed left at (731, 532)
Screenshot: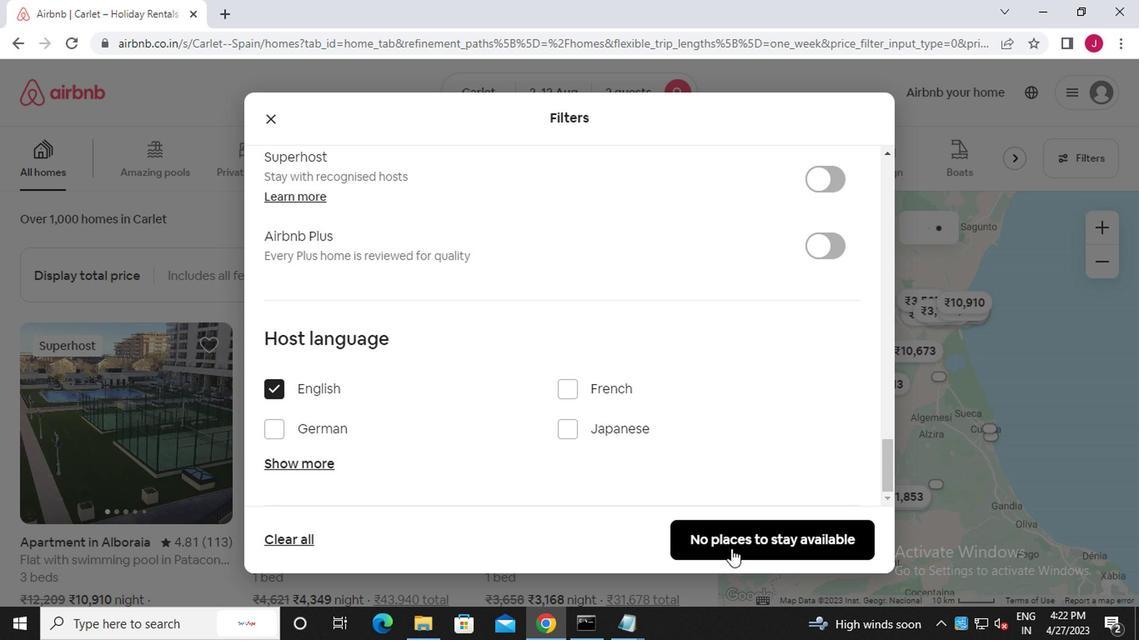 
Action: Mouse moved to (716, 517)
Screenshot: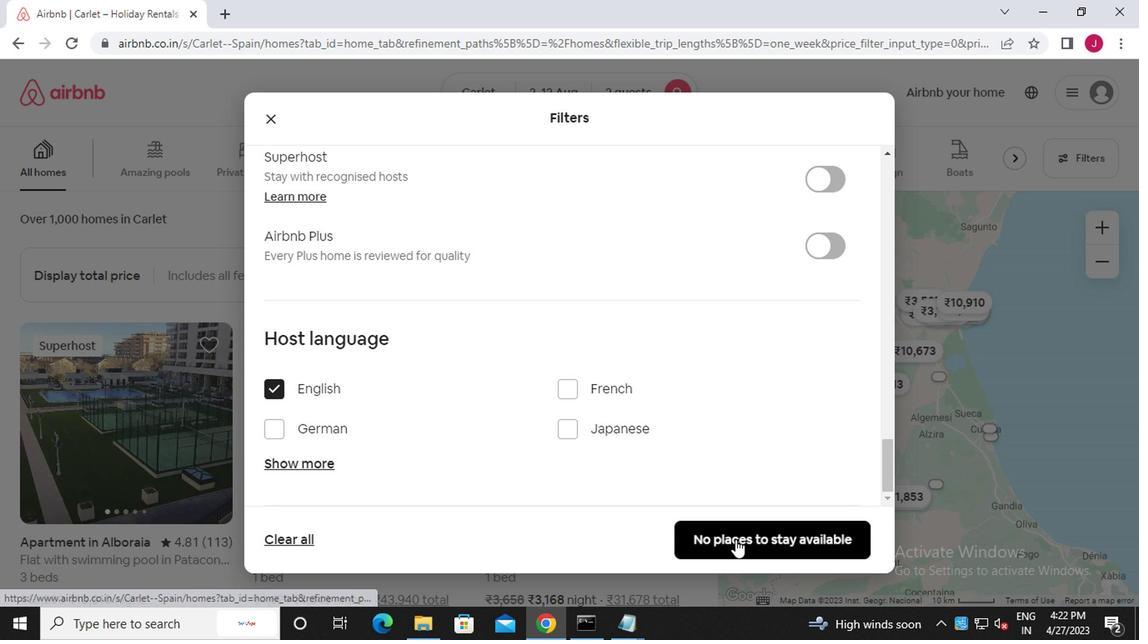 
